 Task: In the Company wavehill.org, Add note: 'Review and update the company's email marketing automation workflows.'. Mark checkbox to create task to follow up ': In 1 month'. Create task, with  description: Conduct Product Demo, Add due date: In 2 Business Days; Add reminder: 1 hour before. Set Priority High and add note: Make sure to mention the limited-time discount offer during the sales call.. Logged in from softage.4@softage.net
Action: Mouse moved to (75, 54)
Screenshot: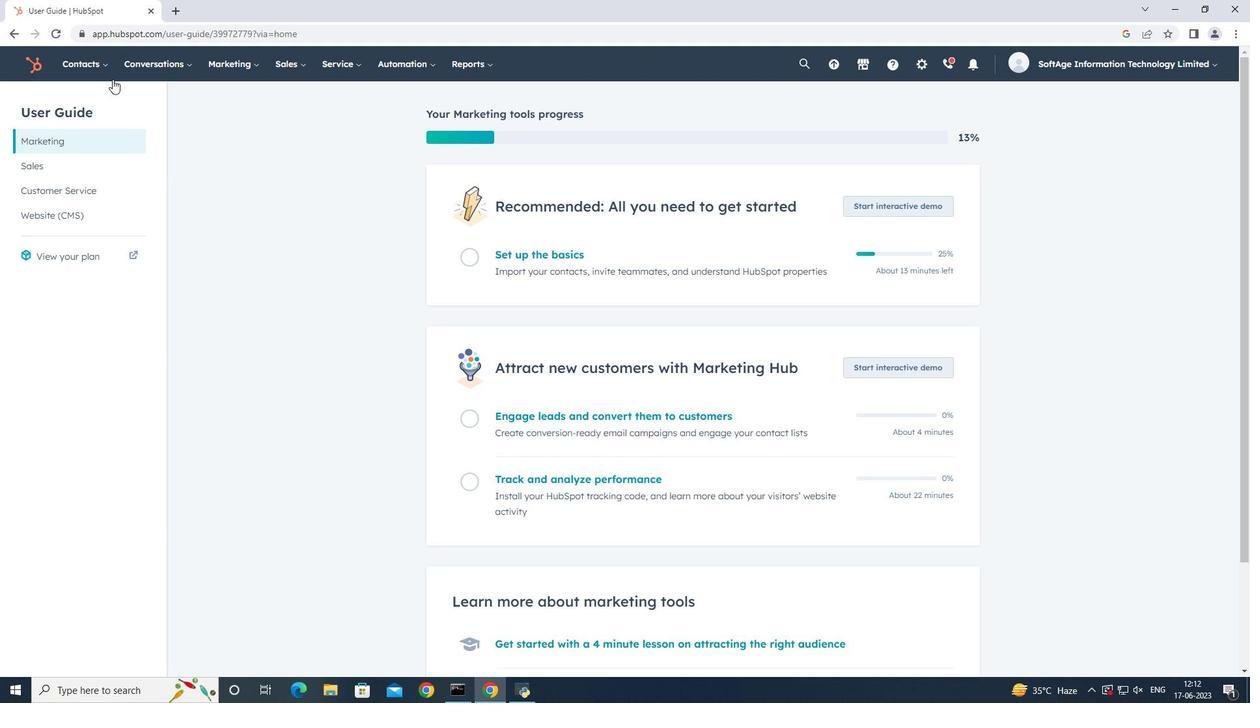 
Action: Mouse pressed left at (75, 54)
Screenshot: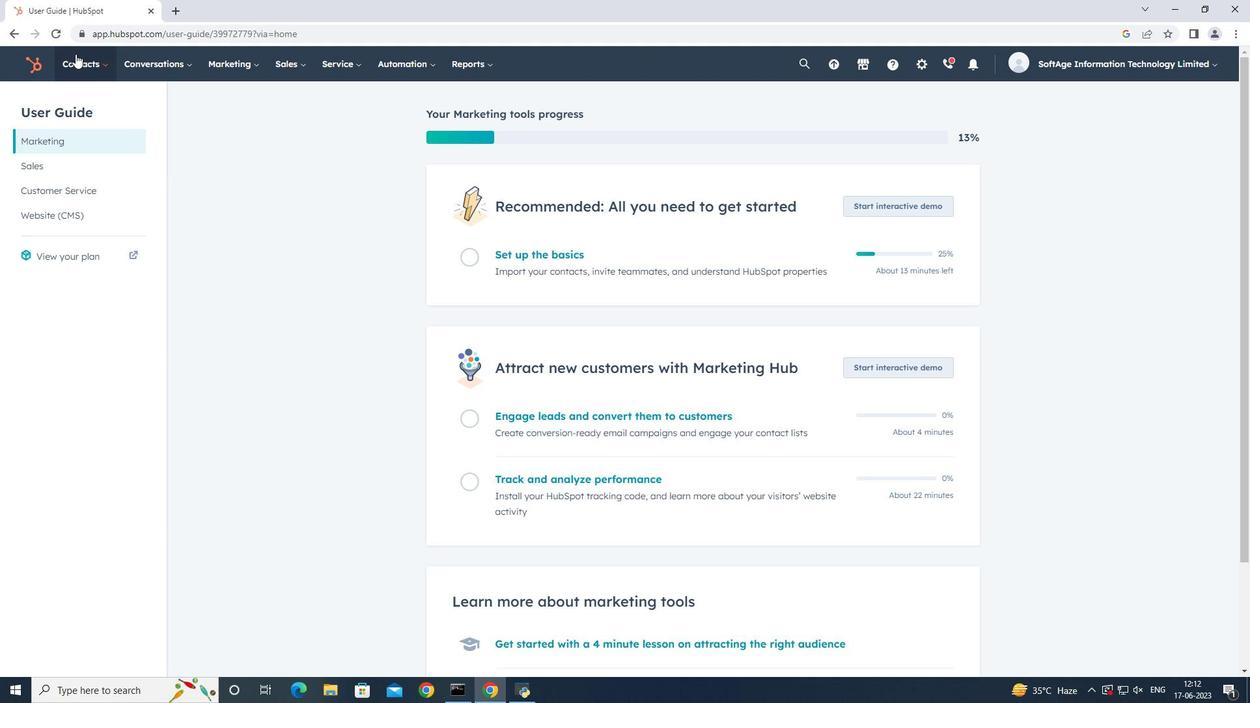 
Action: Mouse moved to (101, 132)
Screenshot: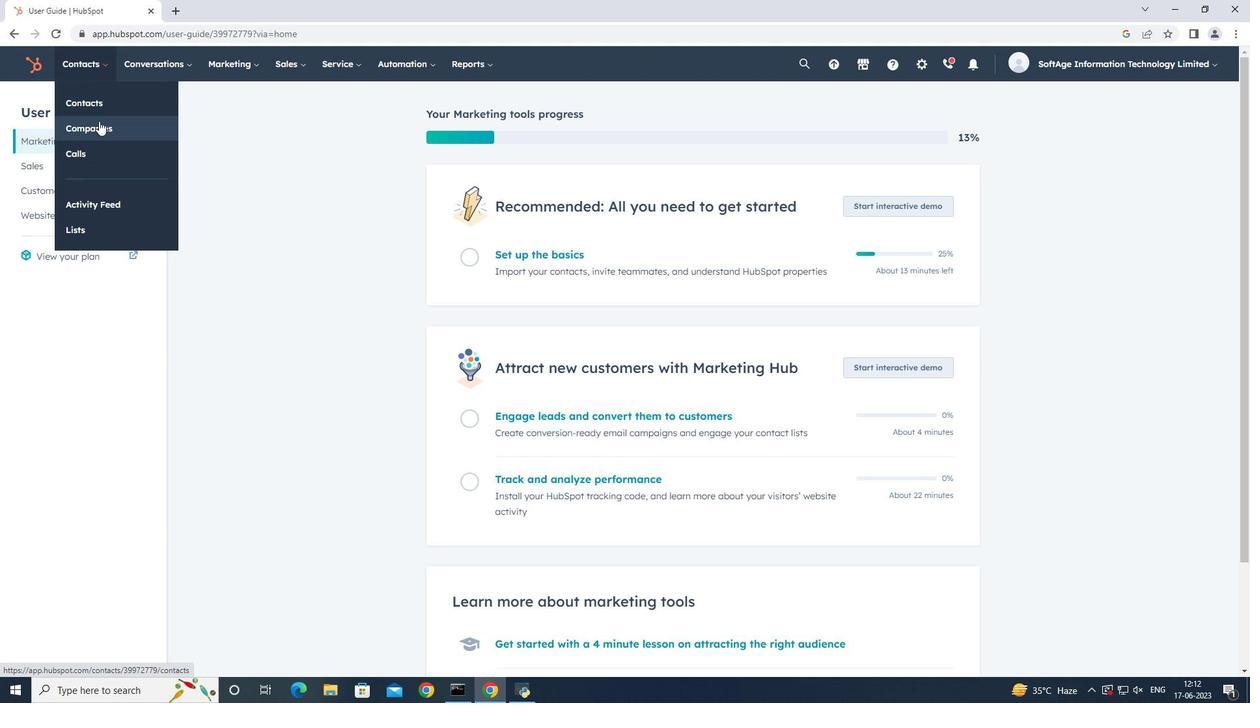 
Action: Mouse pressed left at (101, 132)
Screenshot: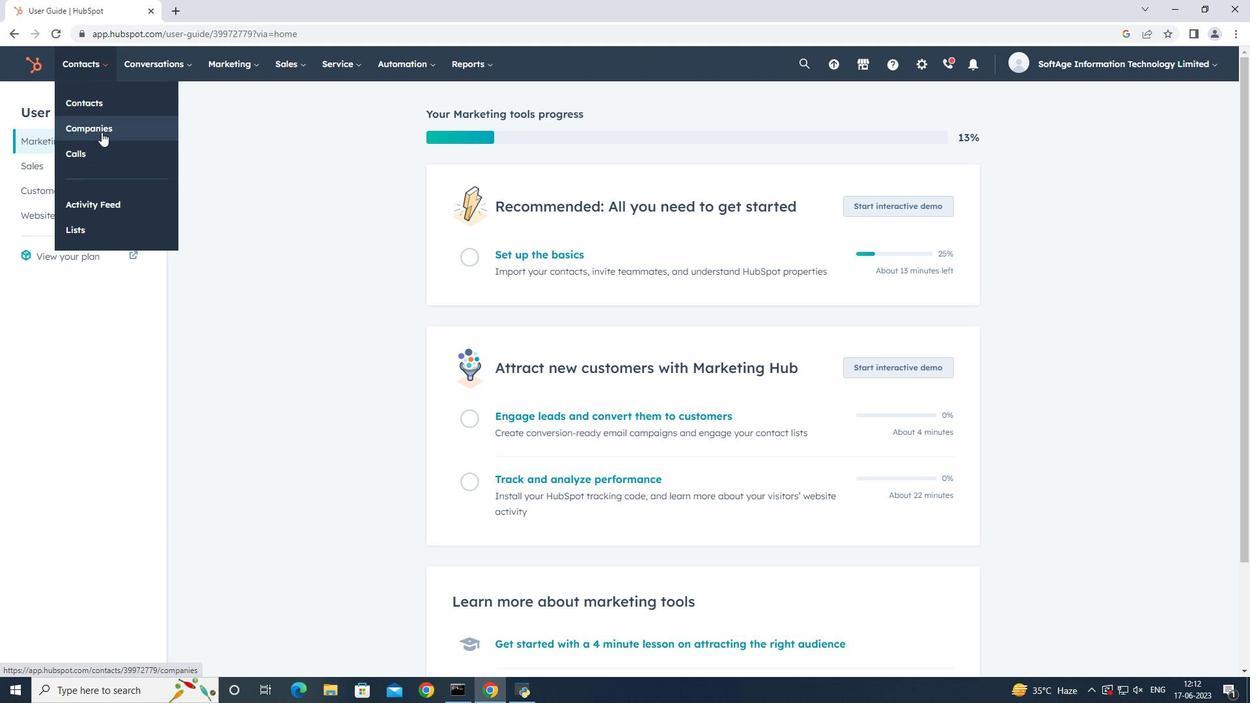 
Action: Mouse moved to (108, 210)
Screenshot: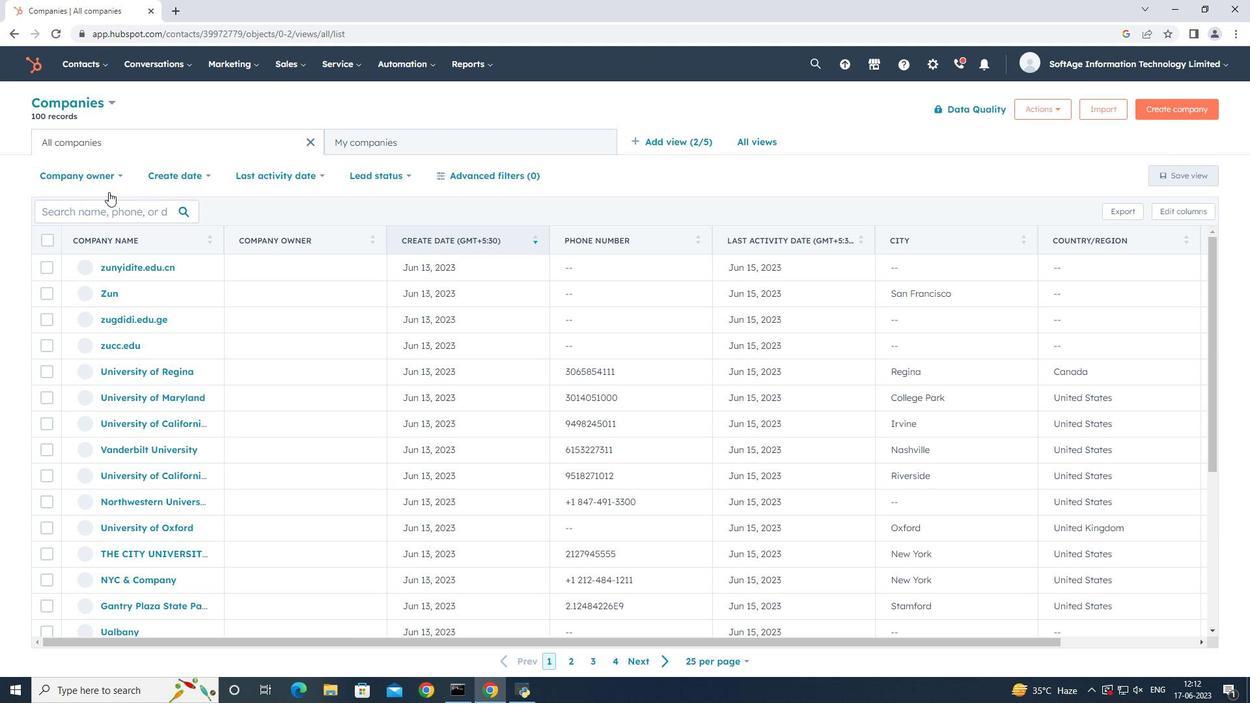 
Action: Mouse pressed left at (108, 210)
Screenshot: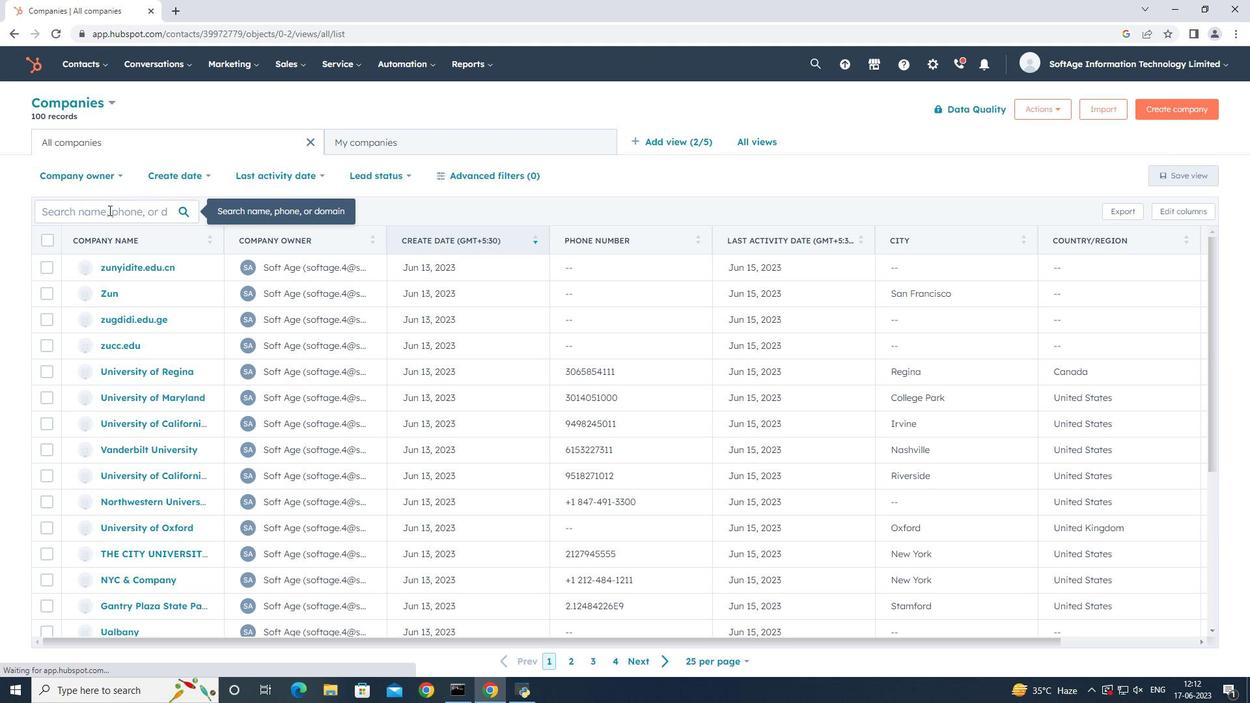 
Action: Key pressed wavehil
Screenshot: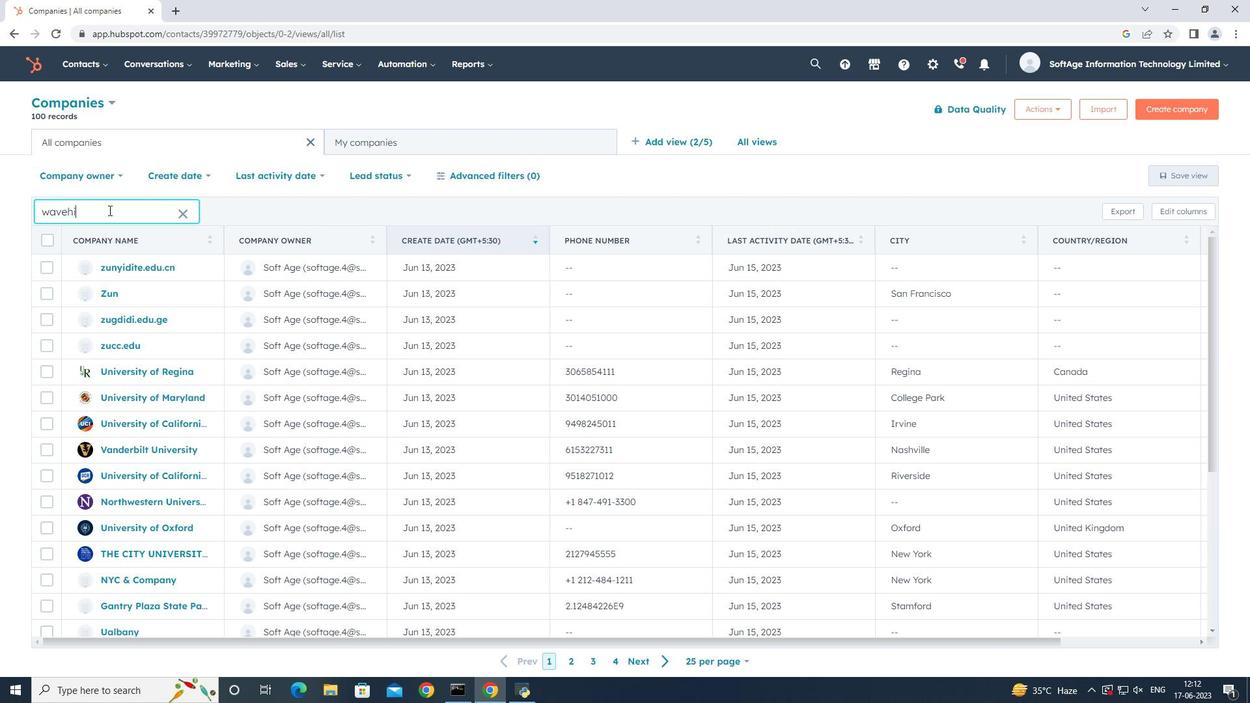 
Action: Mouse moved to (132, 266)
Screenshot: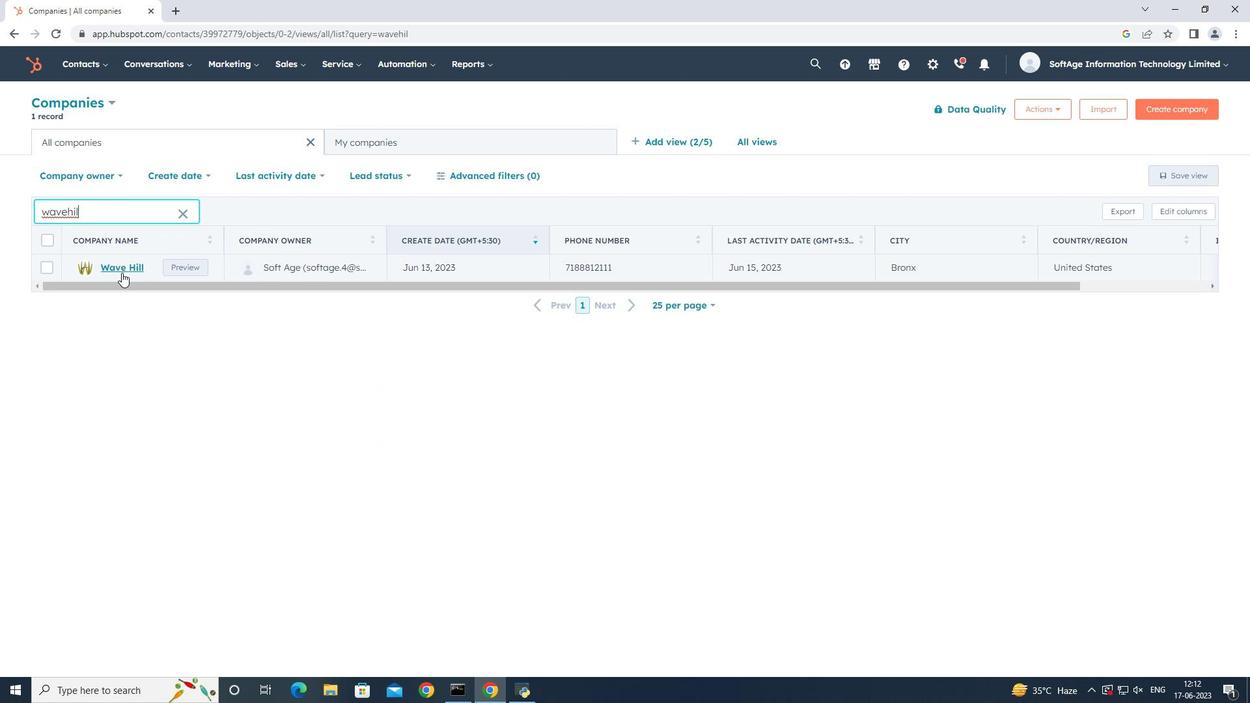
Action: Mouse pressed left at (132, 266)
Screenshot: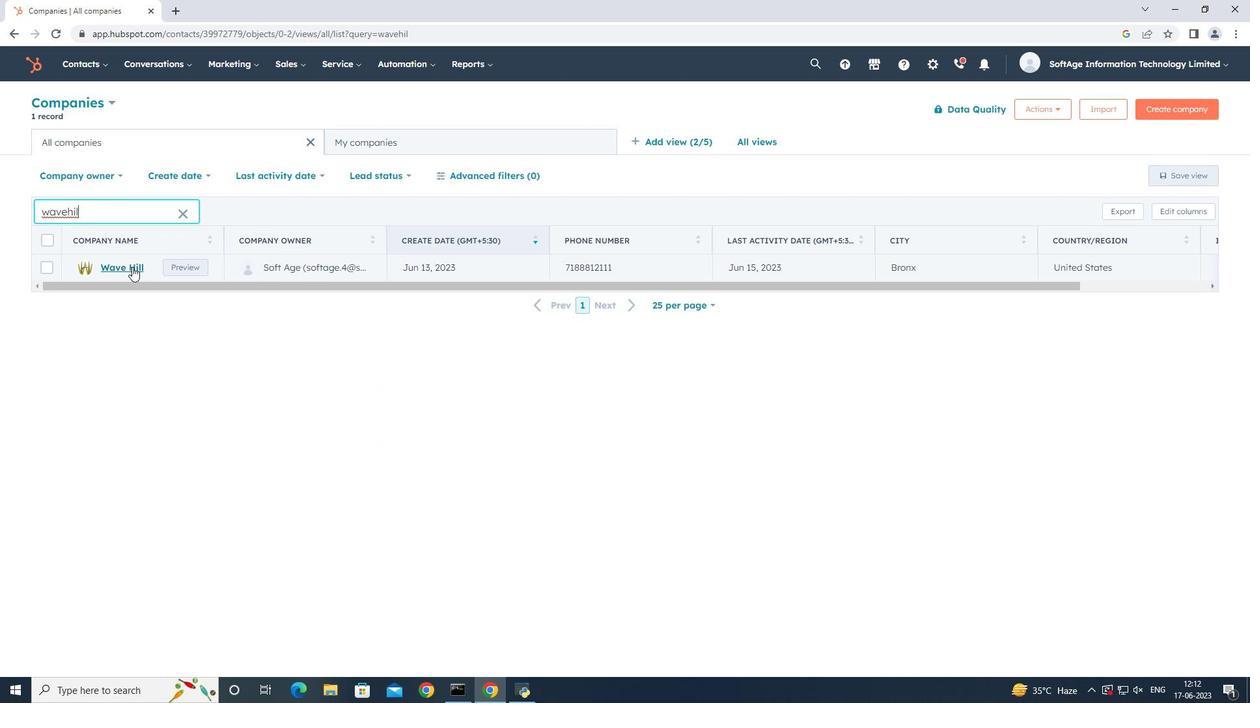 
Action: Mouse moved to (33, 224)
Screenshot: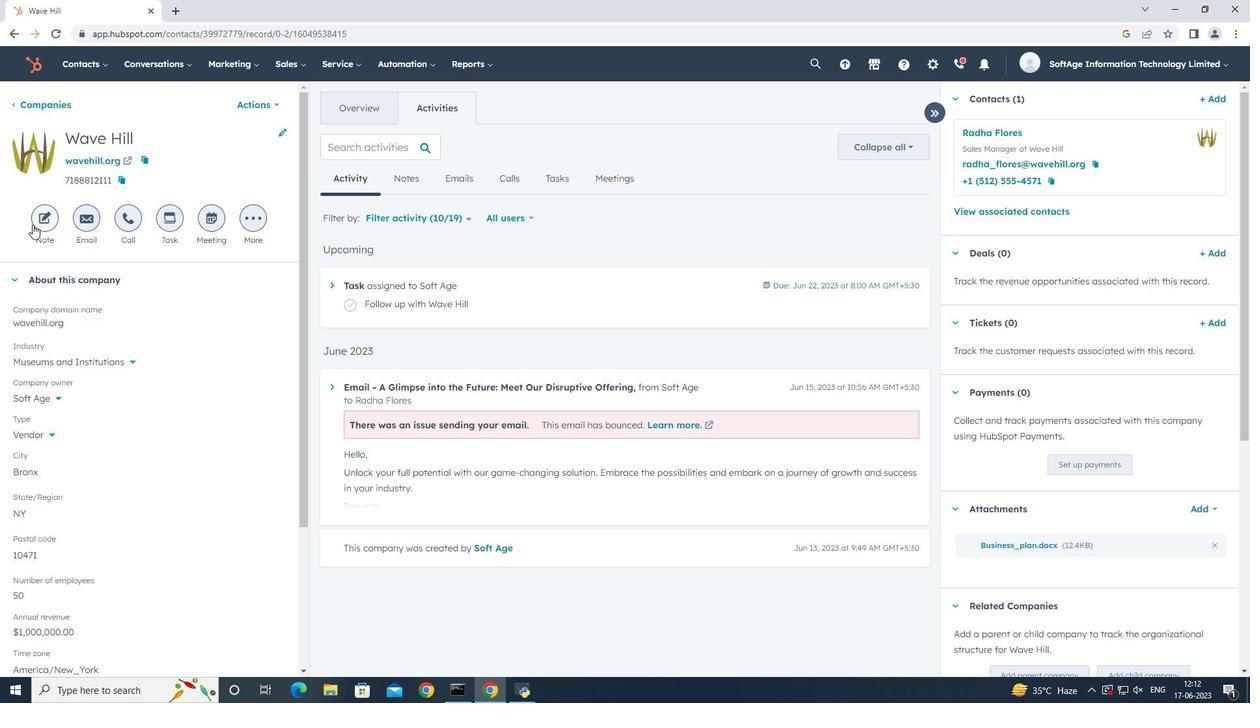 
Action: Mouse pressed left at (33, 224)
Screenshot: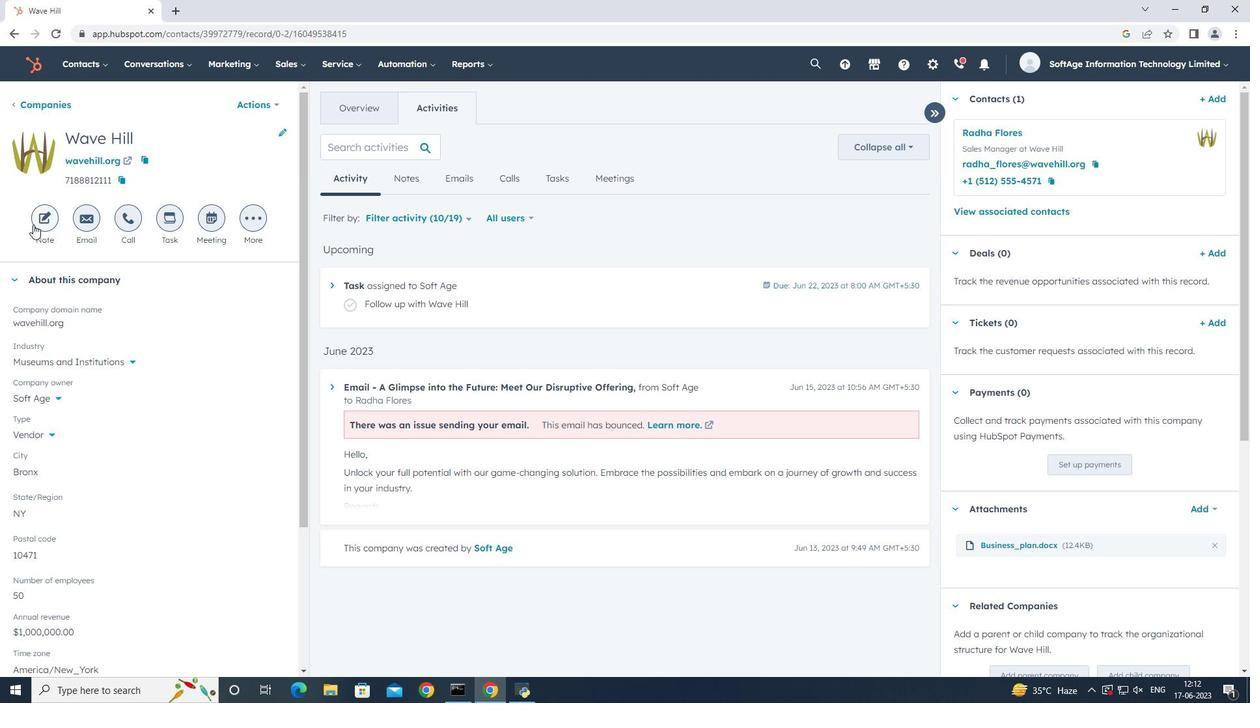 
Action: Mouse moved to (909, 572)
Screenshot: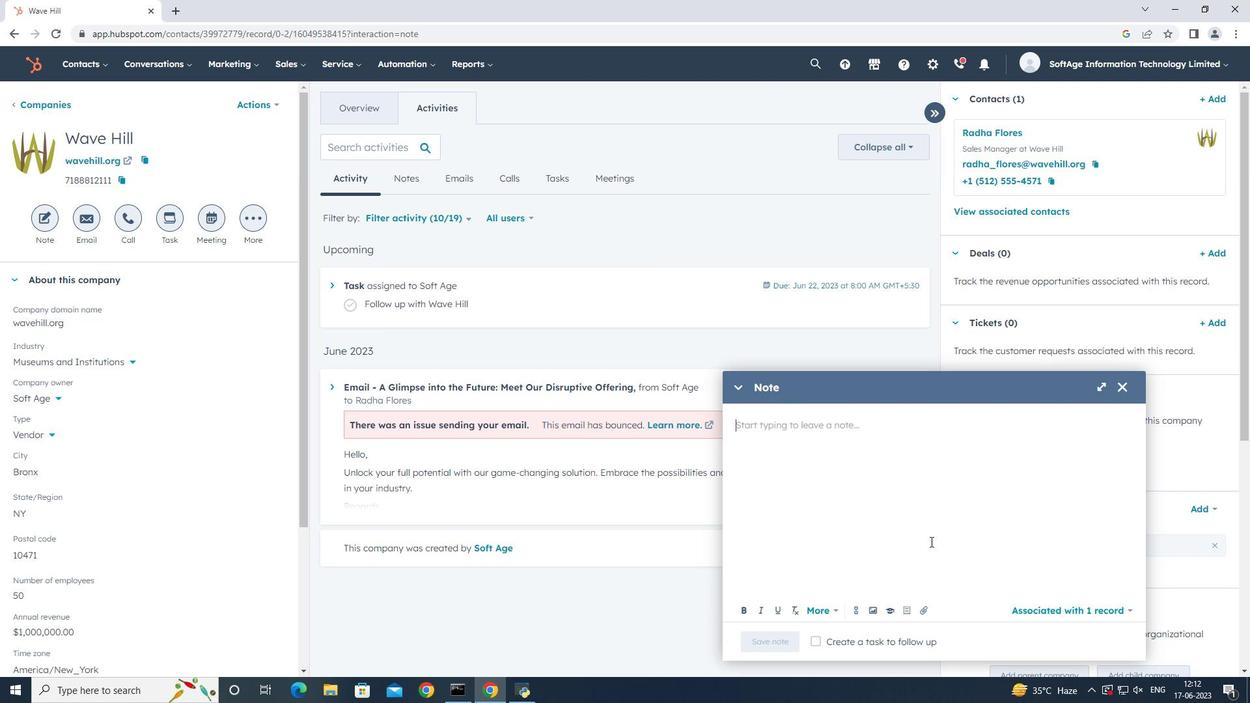 
Action: Key pressed <Key.shift>Review<Key.space>and<Key.space>update<Key.space>the<Key.space>company's<Key.space>email<Key.space>marketing<Key.space>automation<Key.space>workflows.
Screenshot: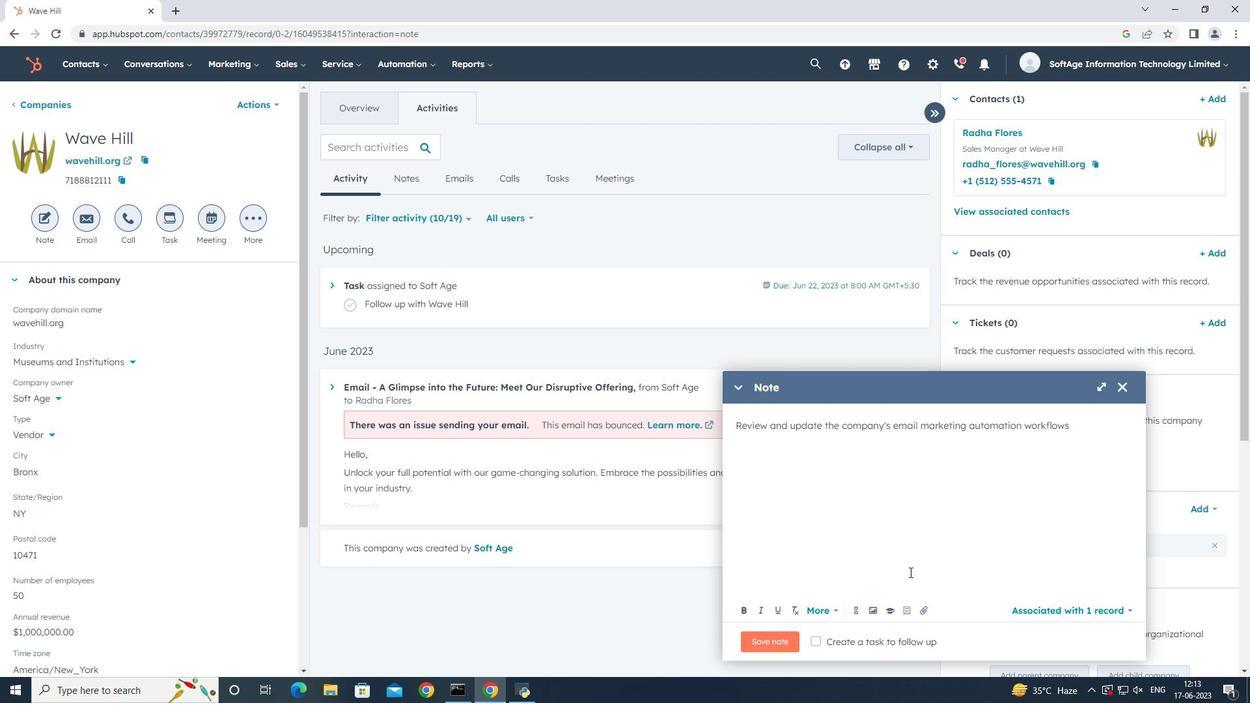 
Action: Mouse moved to (875, 641)
Screenshot: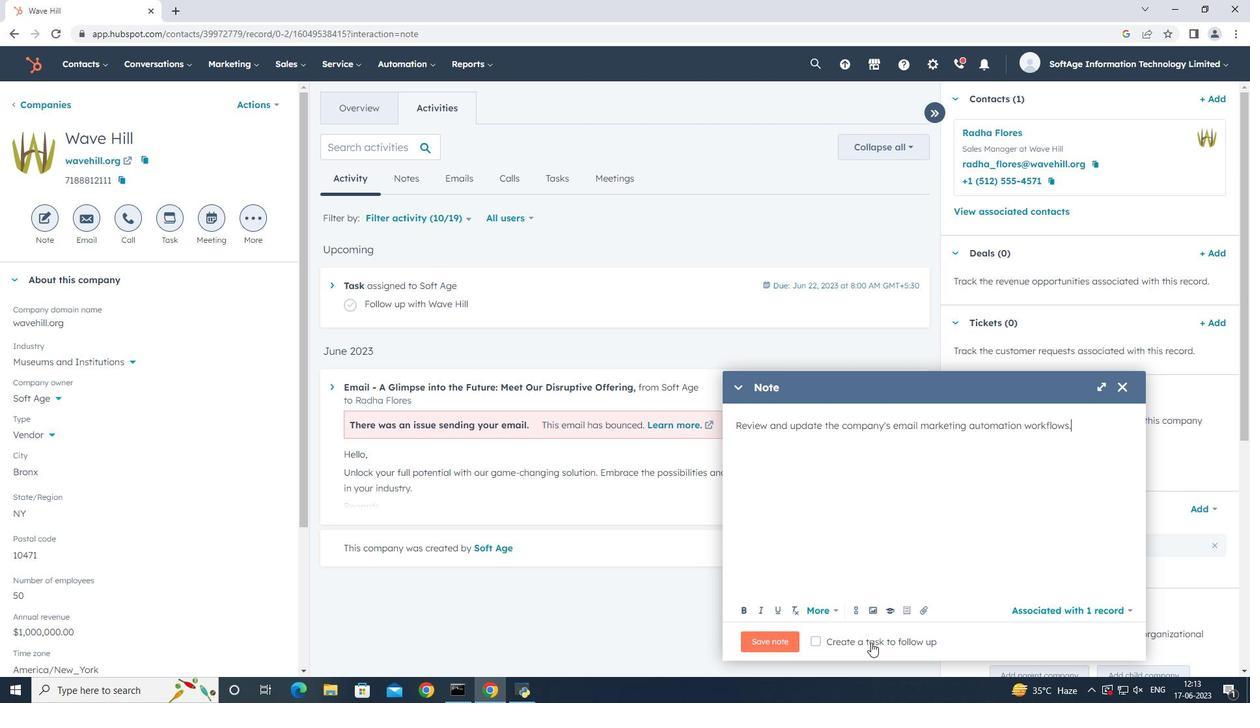 
Action: Mouse pressed left at (875, 641)
Screenshot: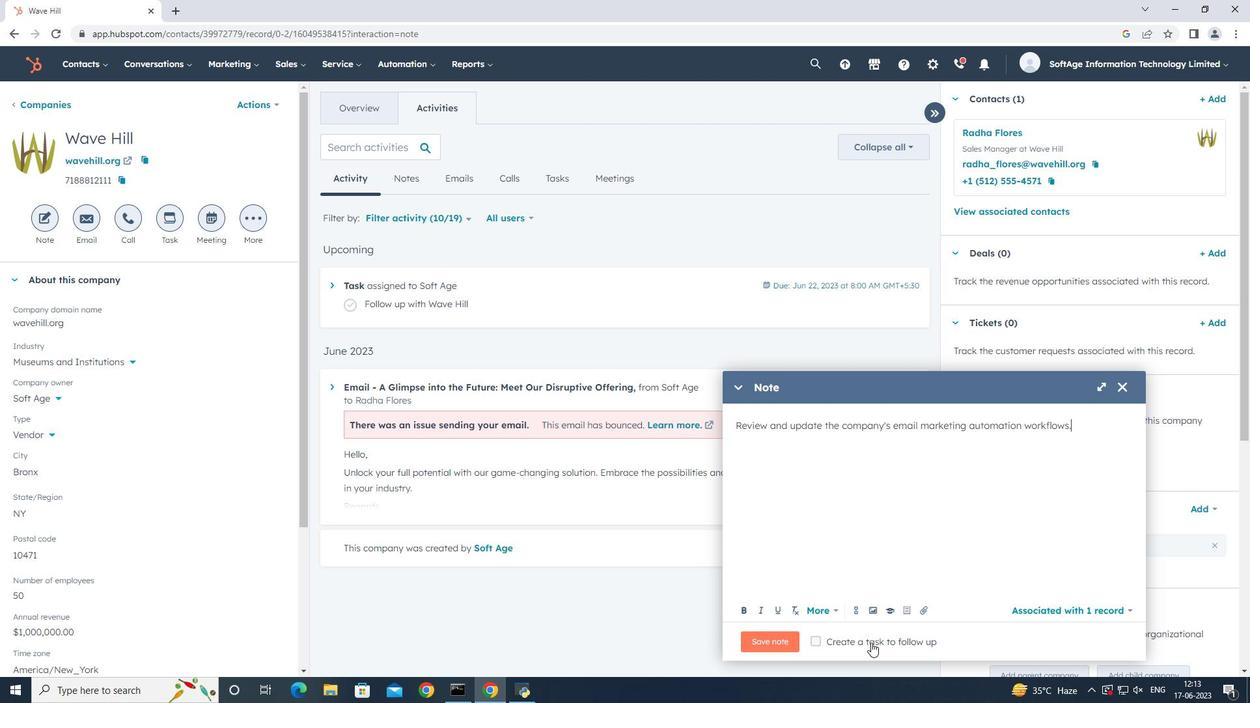 
Action: Mouse moved to (987, 649)
Screenshot: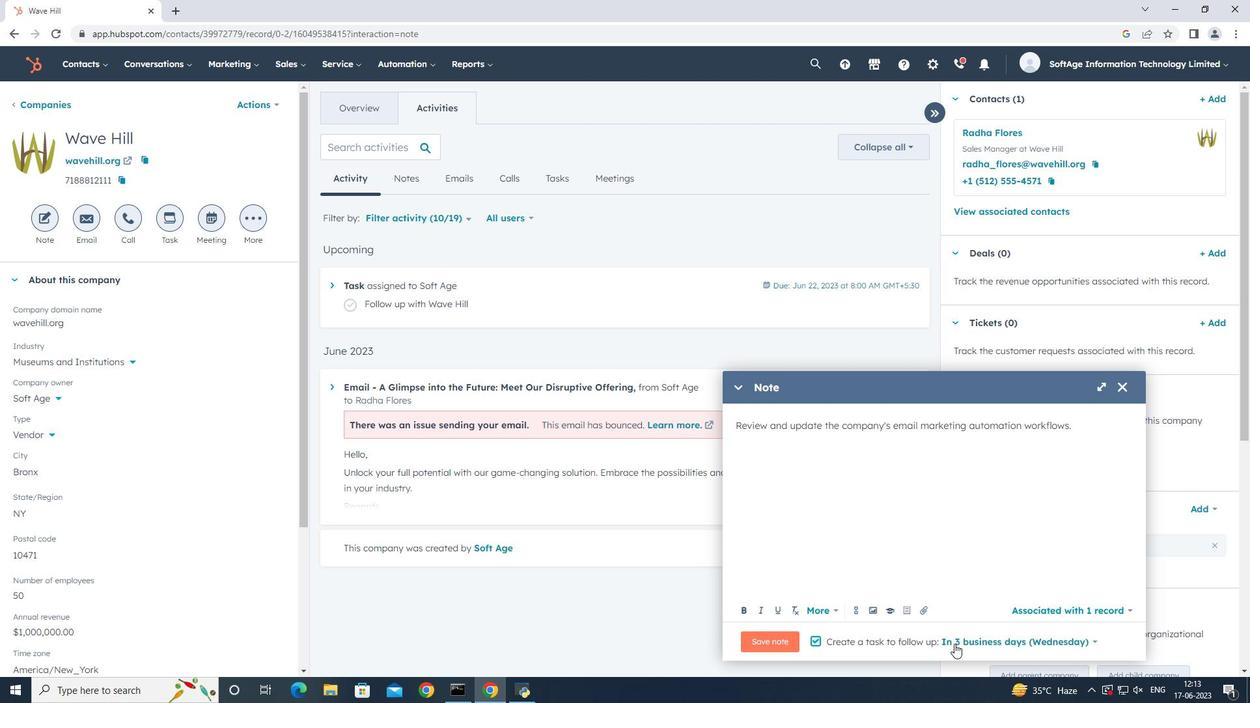 
Action: Mouse pressed left at (987, 649)
Screenshot: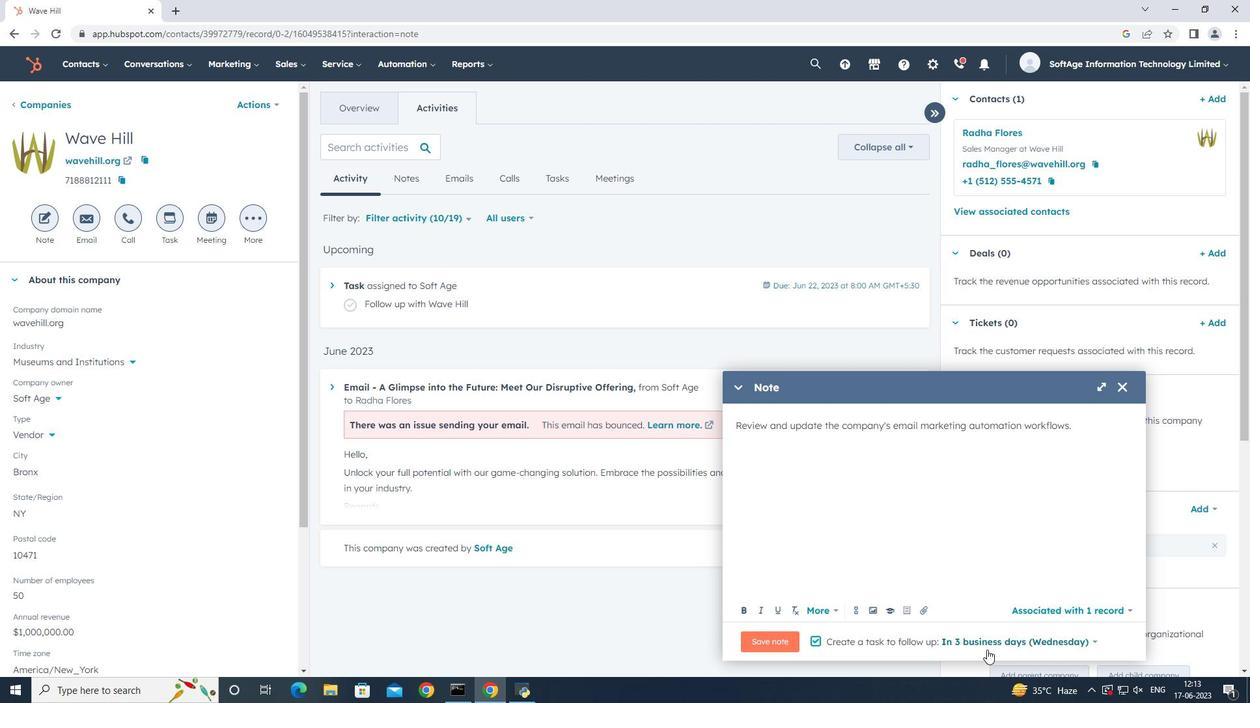 
Action: Mouse moved to (968, 589)
Screenshot: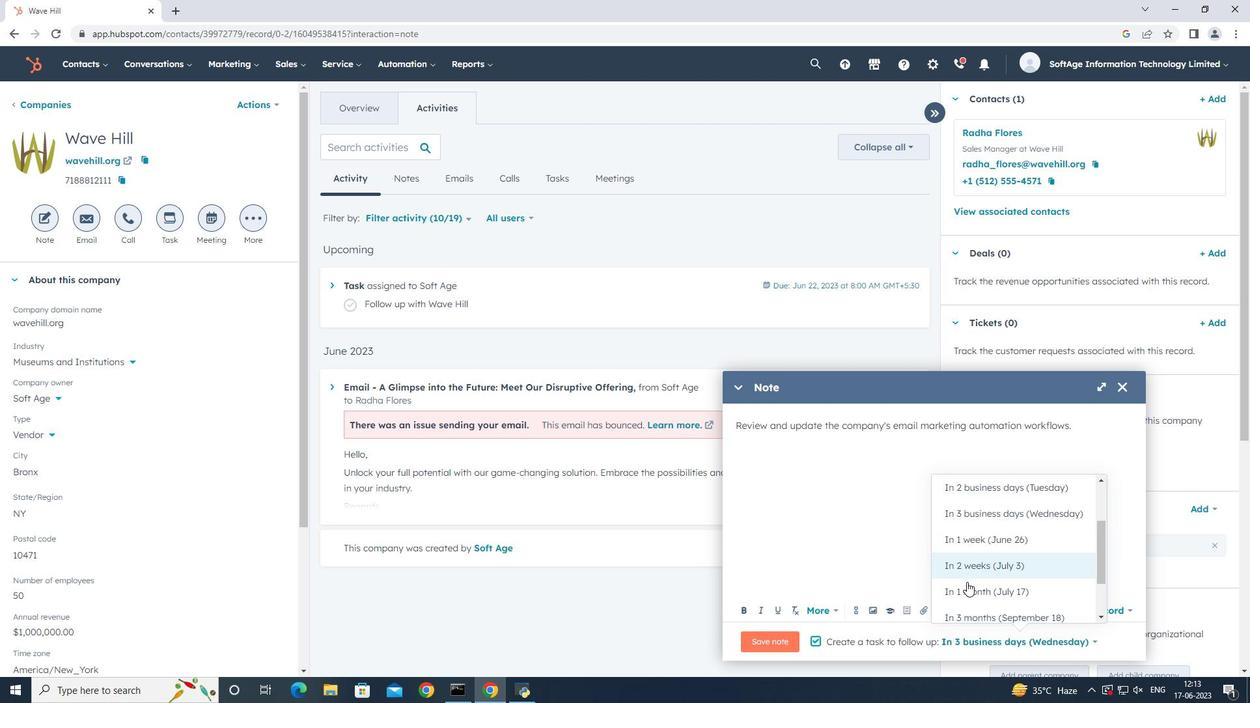 
Action: Mouse pressed left at (968, 589)
Screenshot: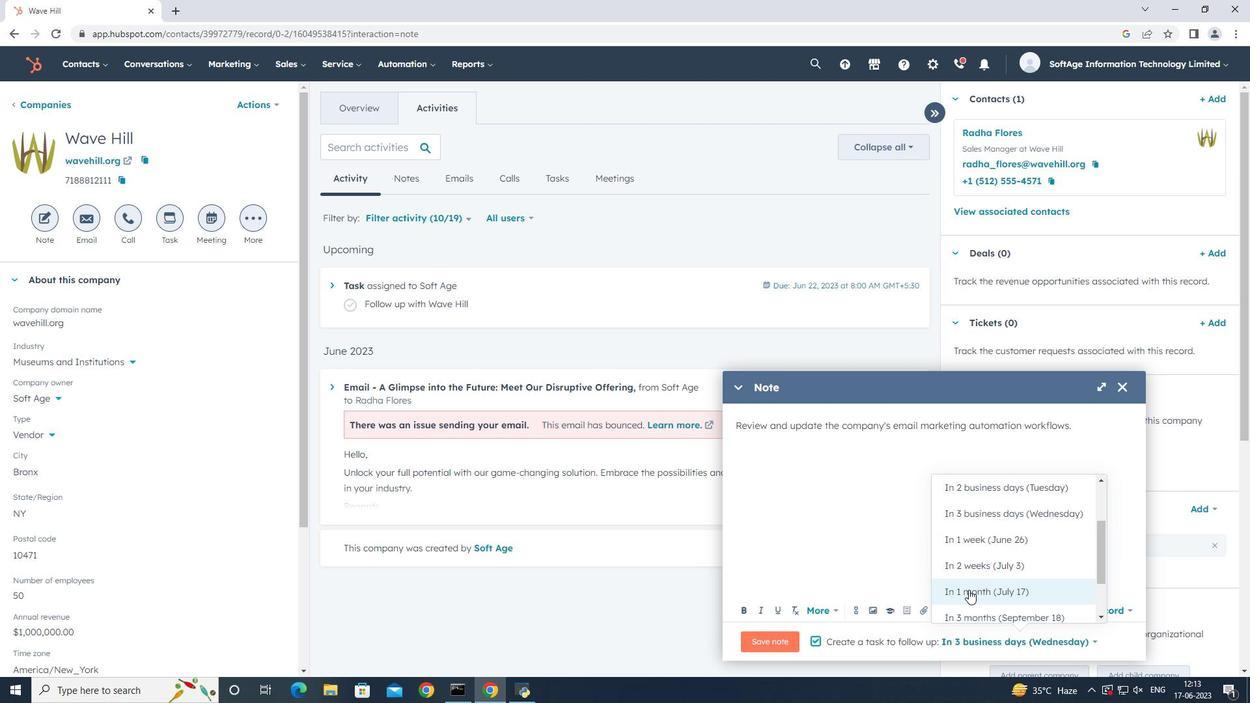 
Action: Mouse moved to (776, 634)
Screenshot: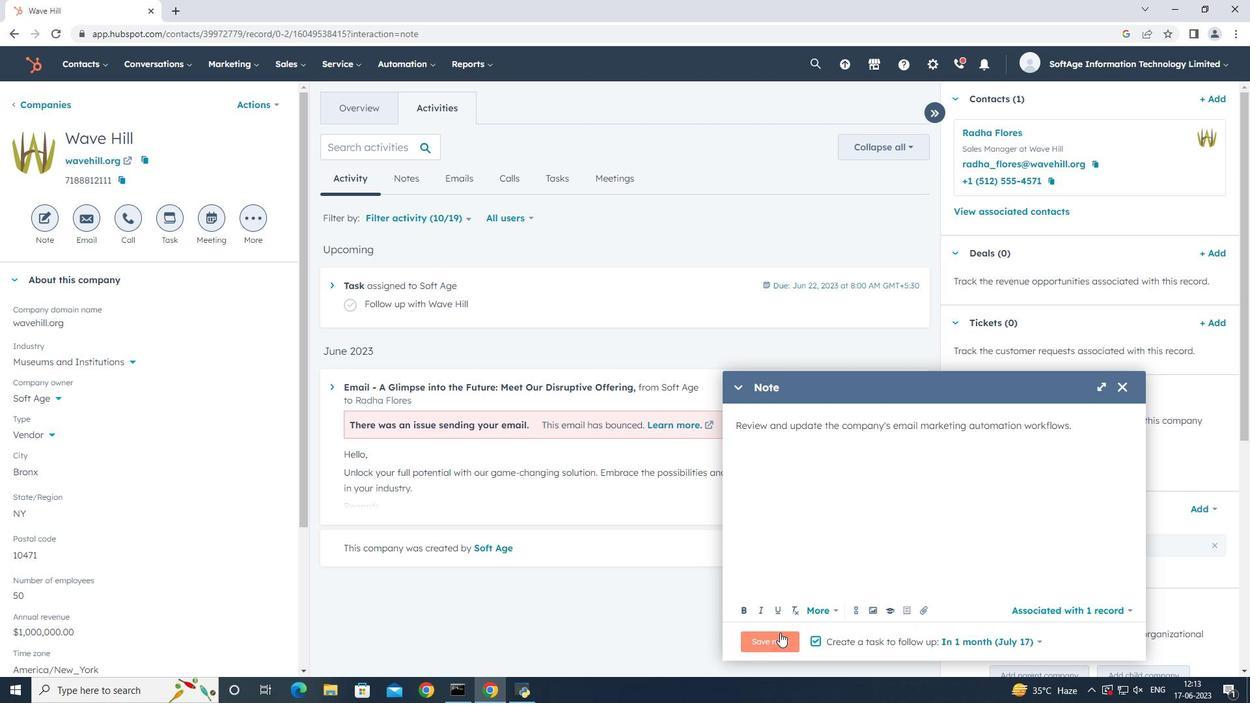 
Action: Mouse pressed left at (776, 634)
Screenshot: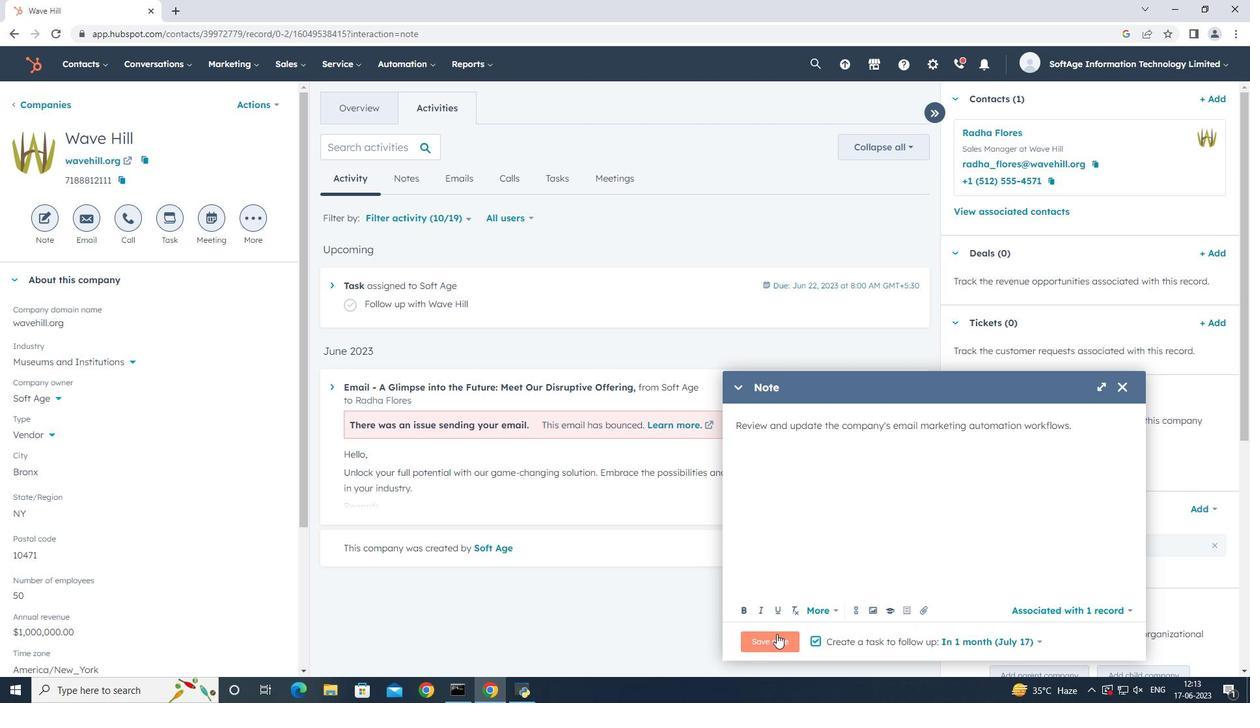 
Action: Mouse moved to (174, 221)
Screenshot: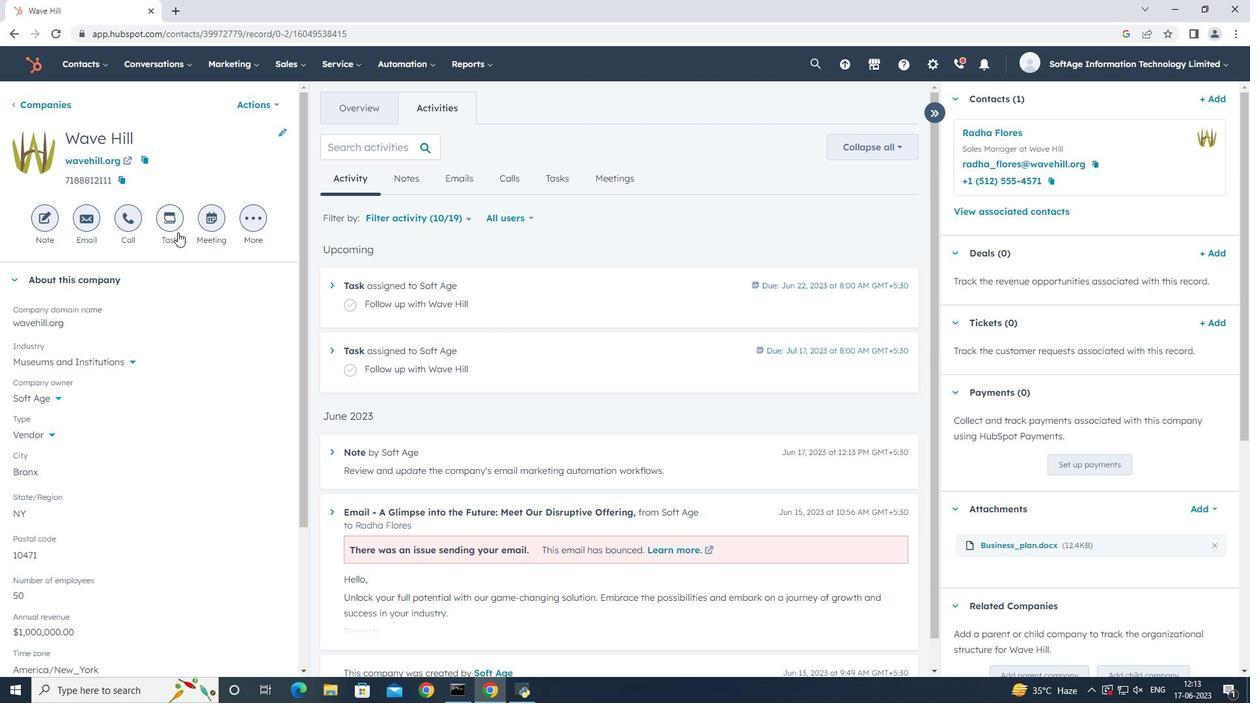 
Action: Mouse pressed left at (174, 221)
Screenshot: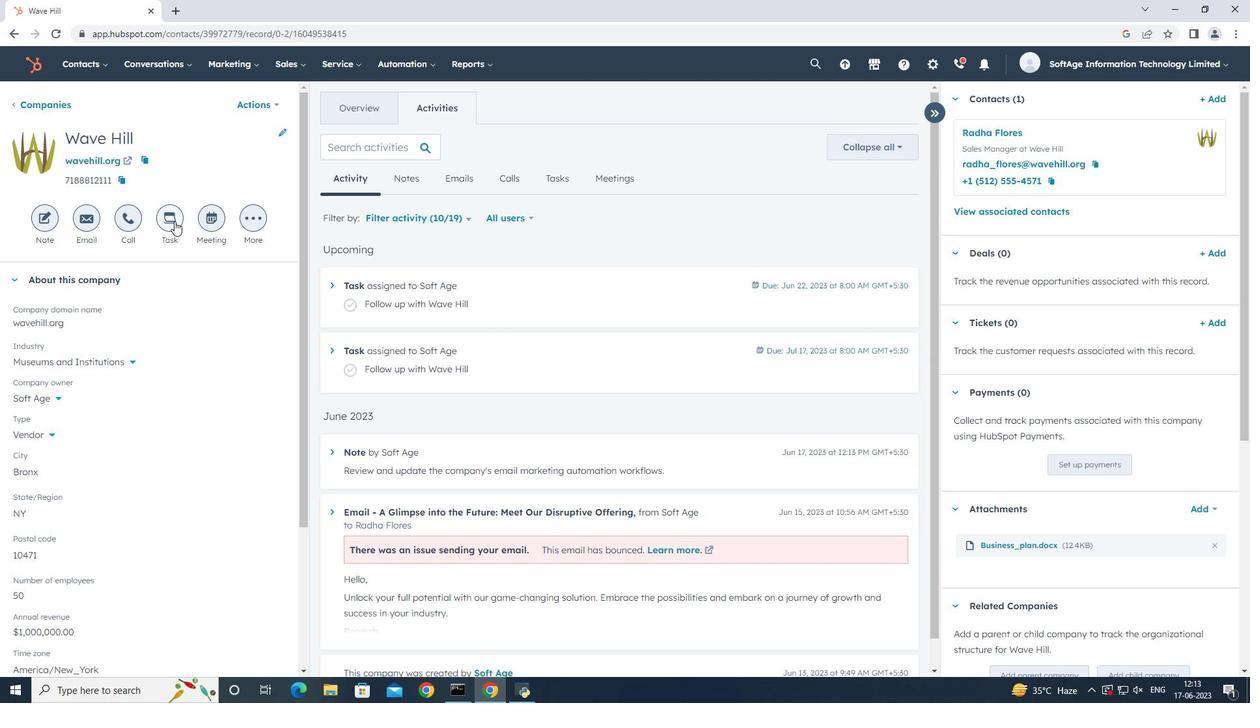 
Action: Mouse moved to (577, 401)
Screenshot: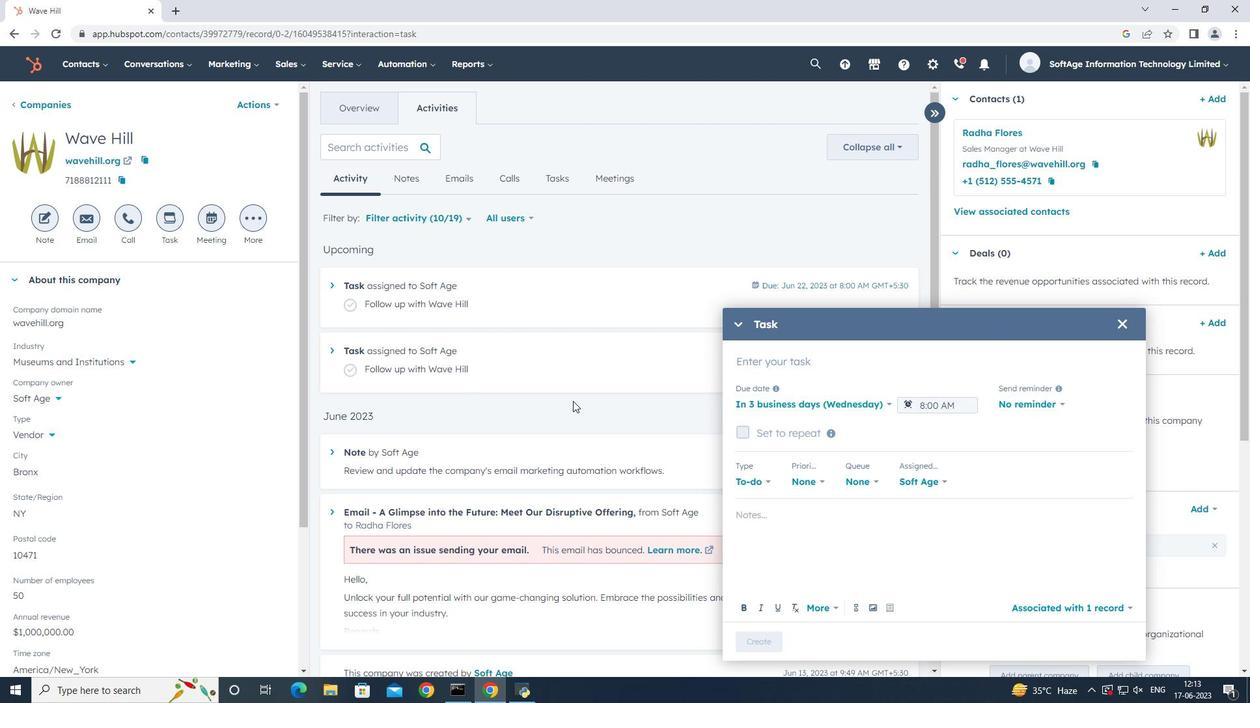 
Action: Key pressed <Key.shift>Conduct<Key.space><Key.shift_r>Product<Key.space><Key.shift>Demo,
Screenshot: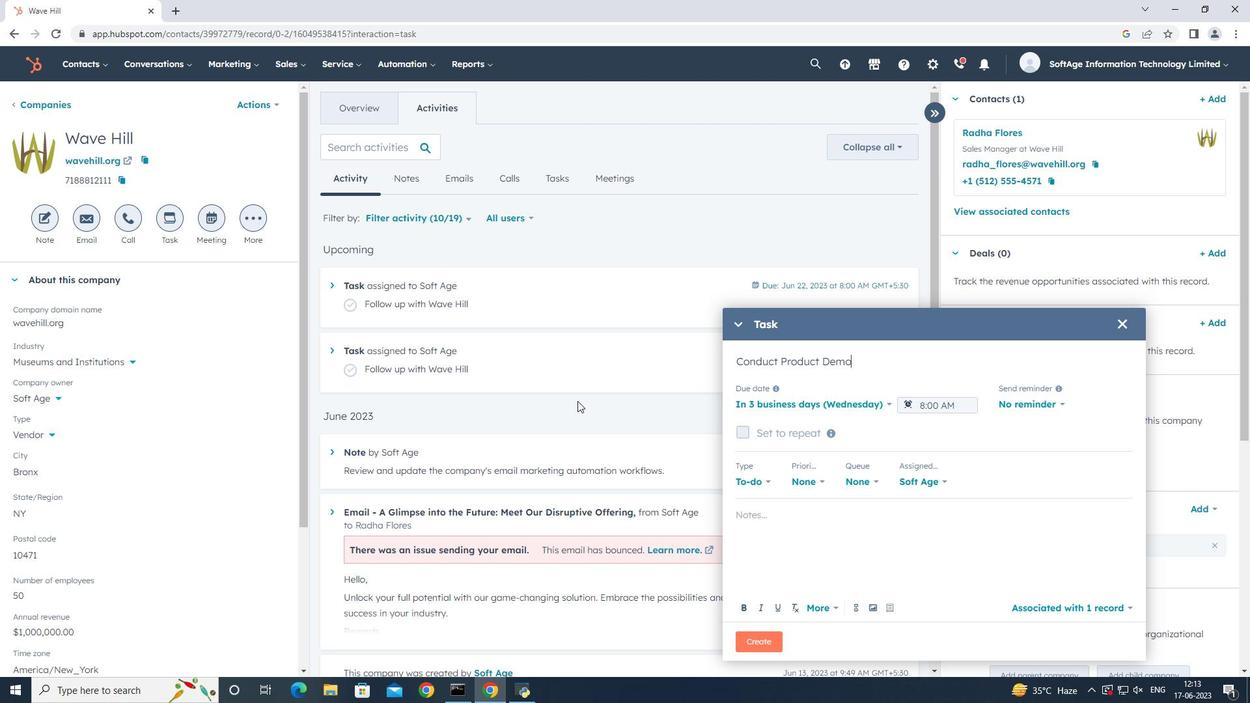 
Action: Mouse moved to (860, 397)
Screenshot: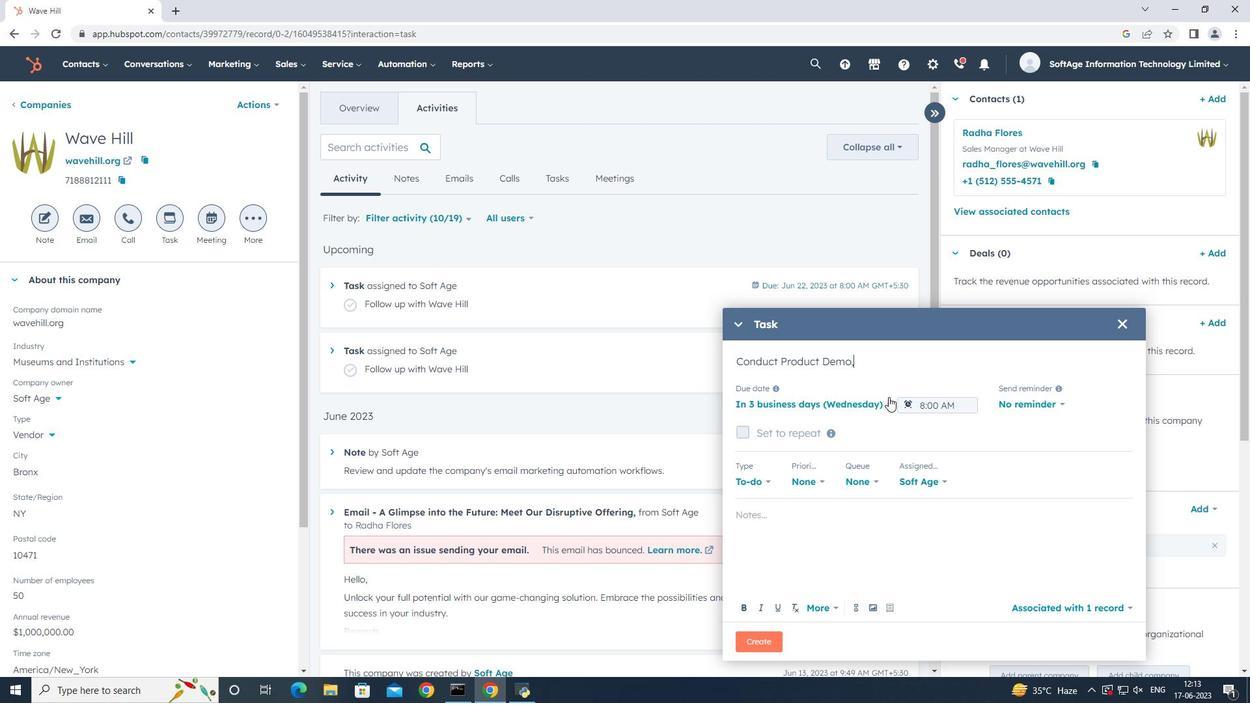 
Action: Mouse pressed left at (860, 397)
Screenshot: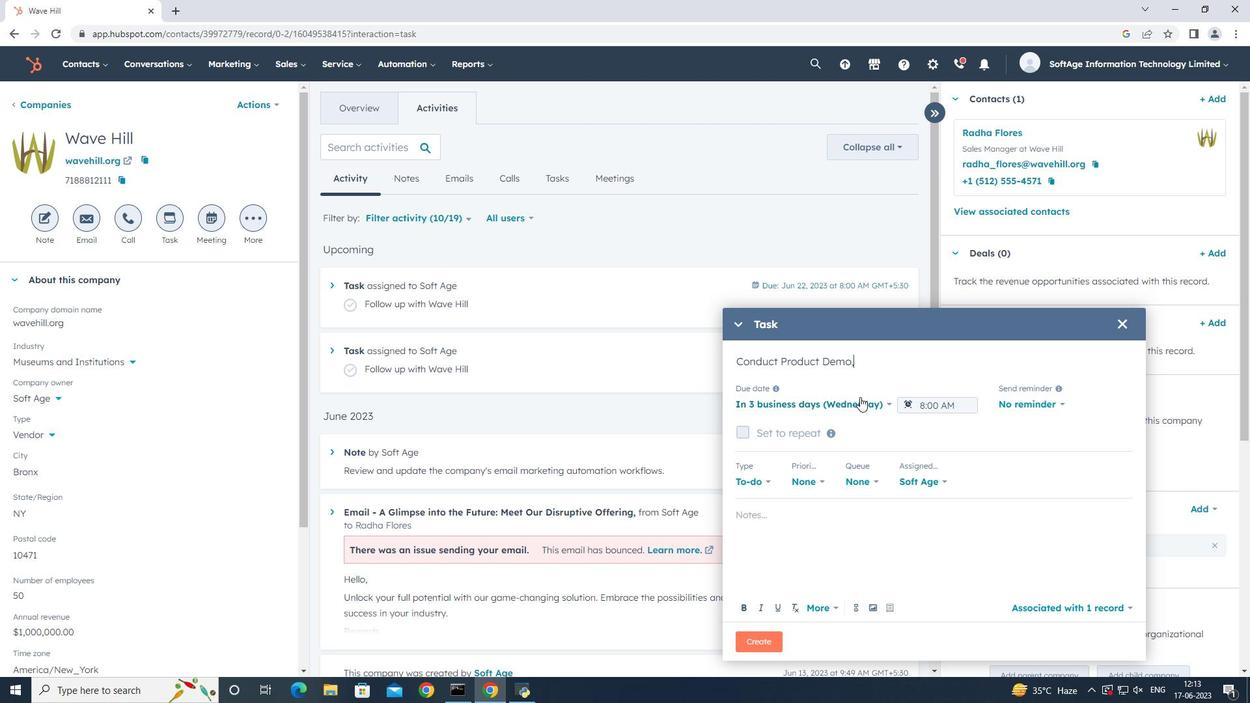 
Action: Mouse moved to (852, 436)
Screenshot: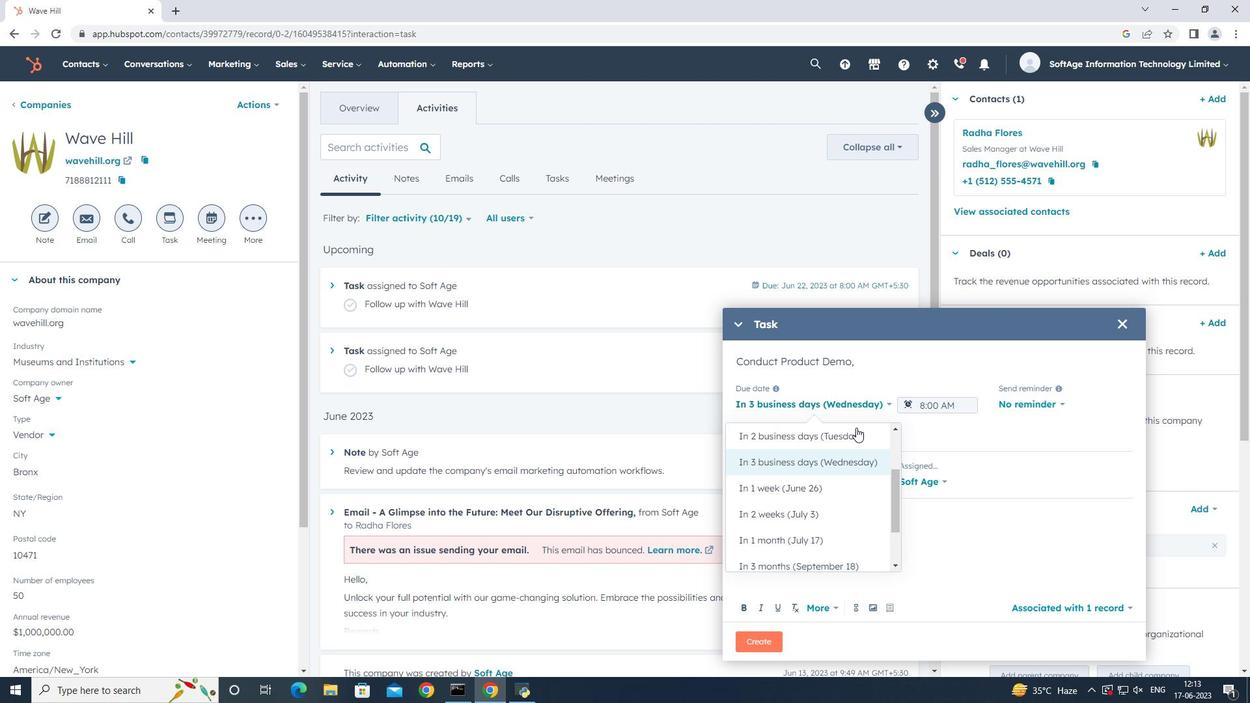 
Action: Mouse pressed left at (852, 436)
Screenshot: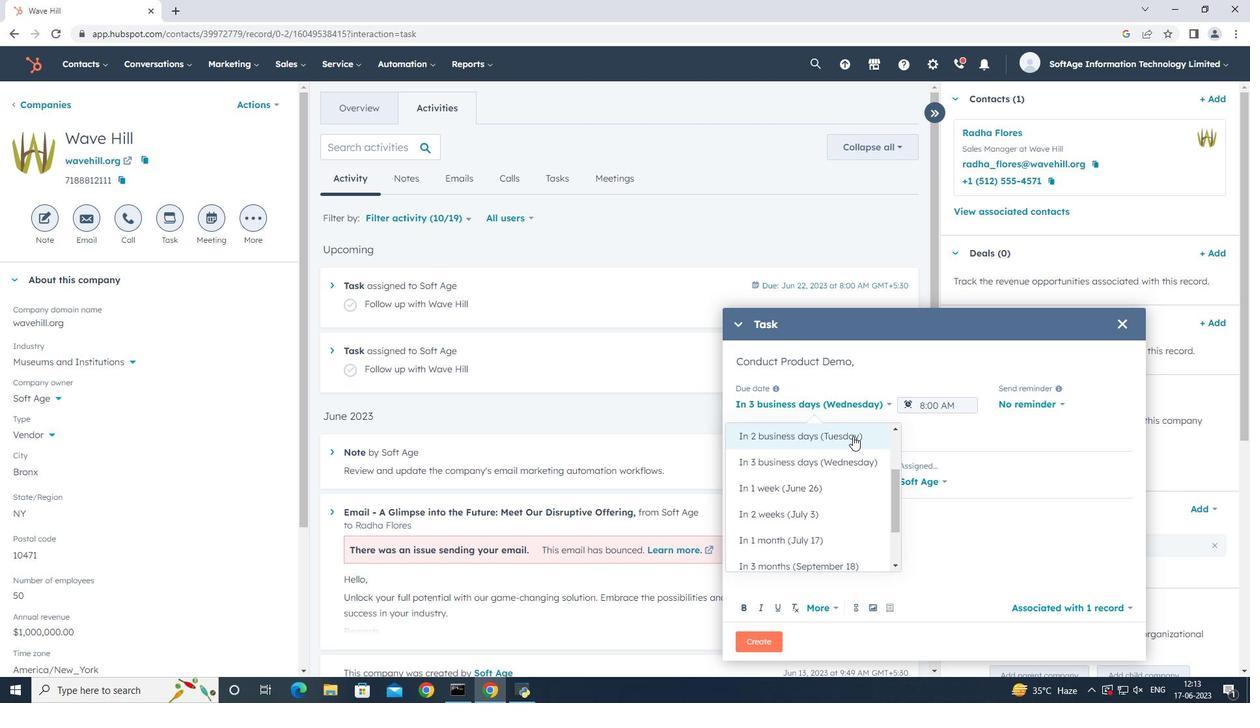 
Action: Mouse moved to (1003, 406)
Screenshot: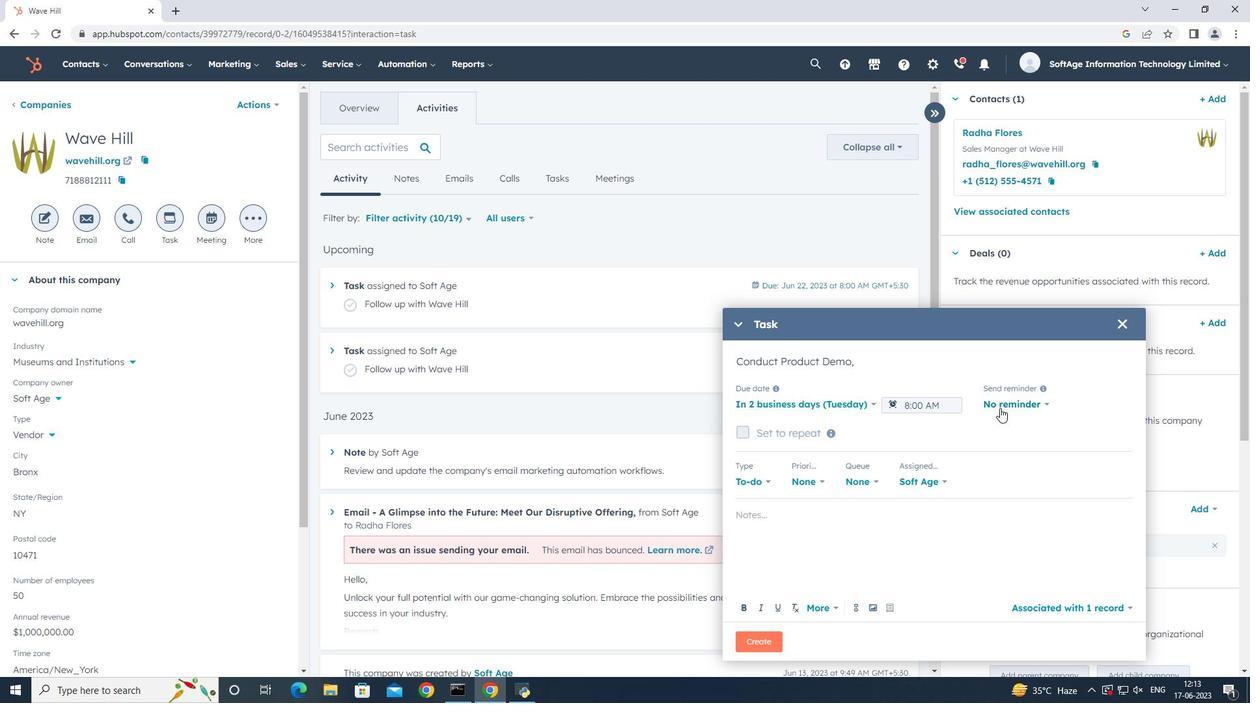 
Action: Mouse pressed left at (1003, 406)
Screenshot: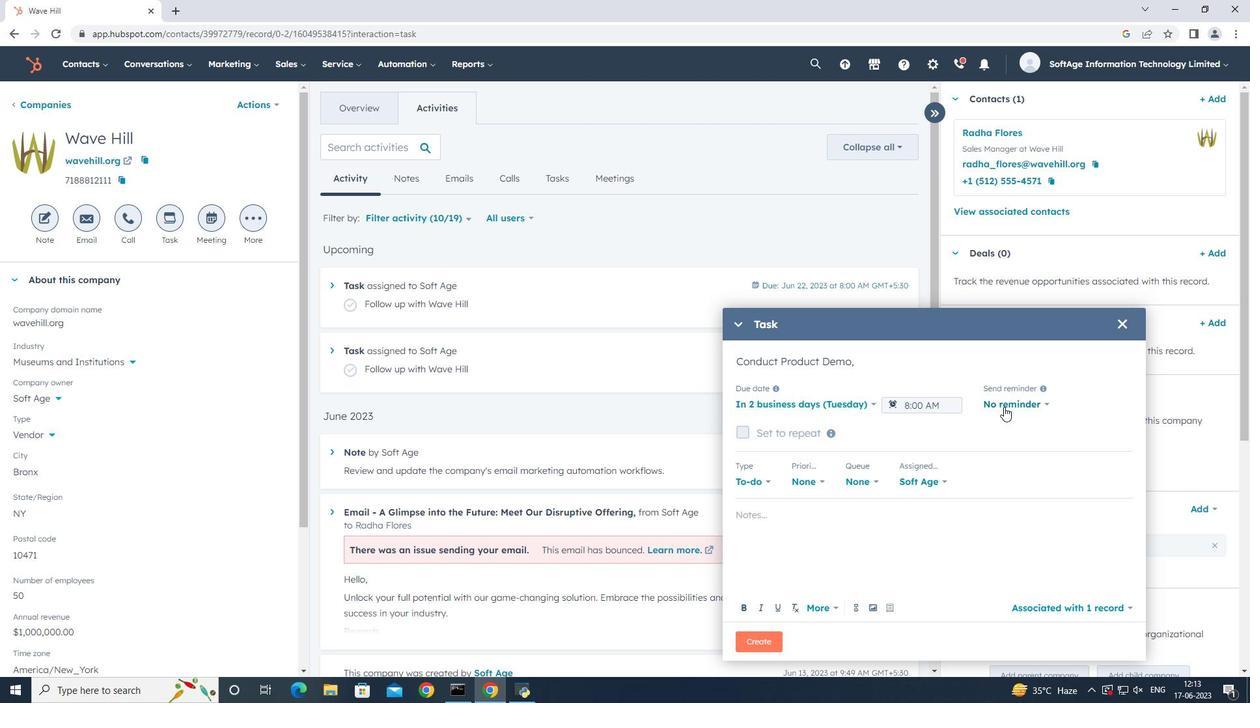 
Action: Mouse moved to (1024, 515)
Screenshot: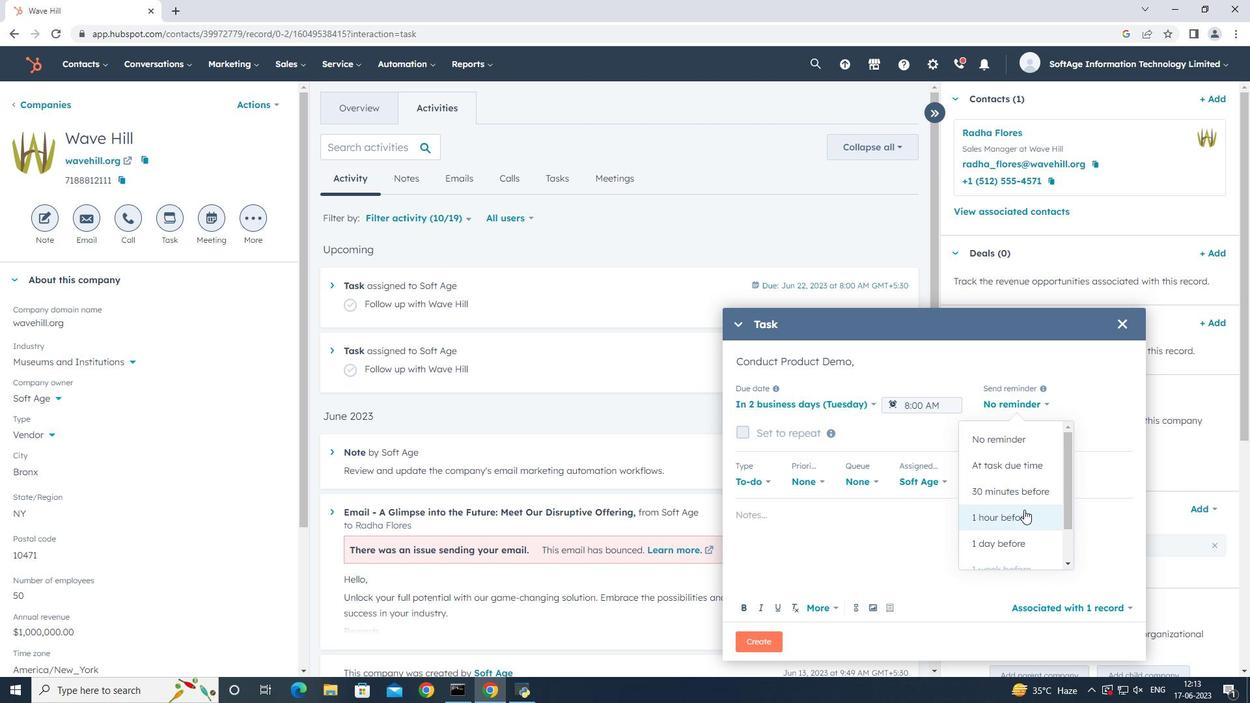 
Action: Mouse pressed left at (1024, 515)
Screenshot: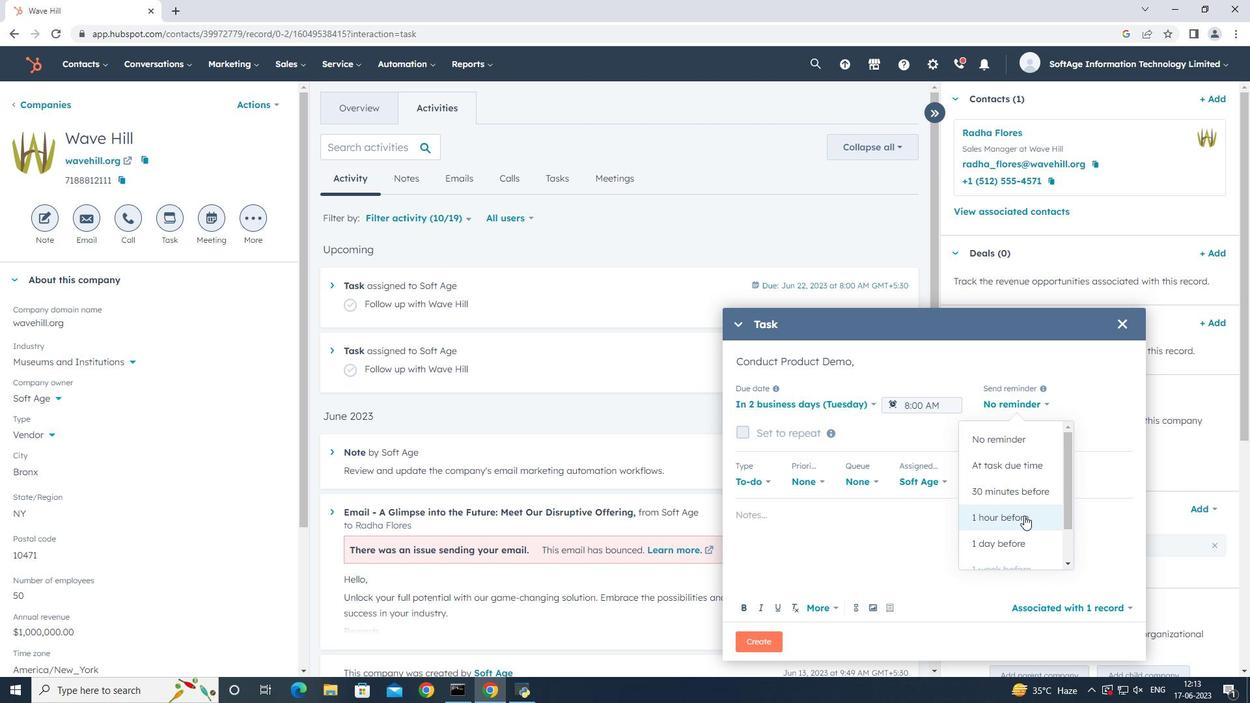 
Action: Mouse moved to (800, 484)
Screenshot: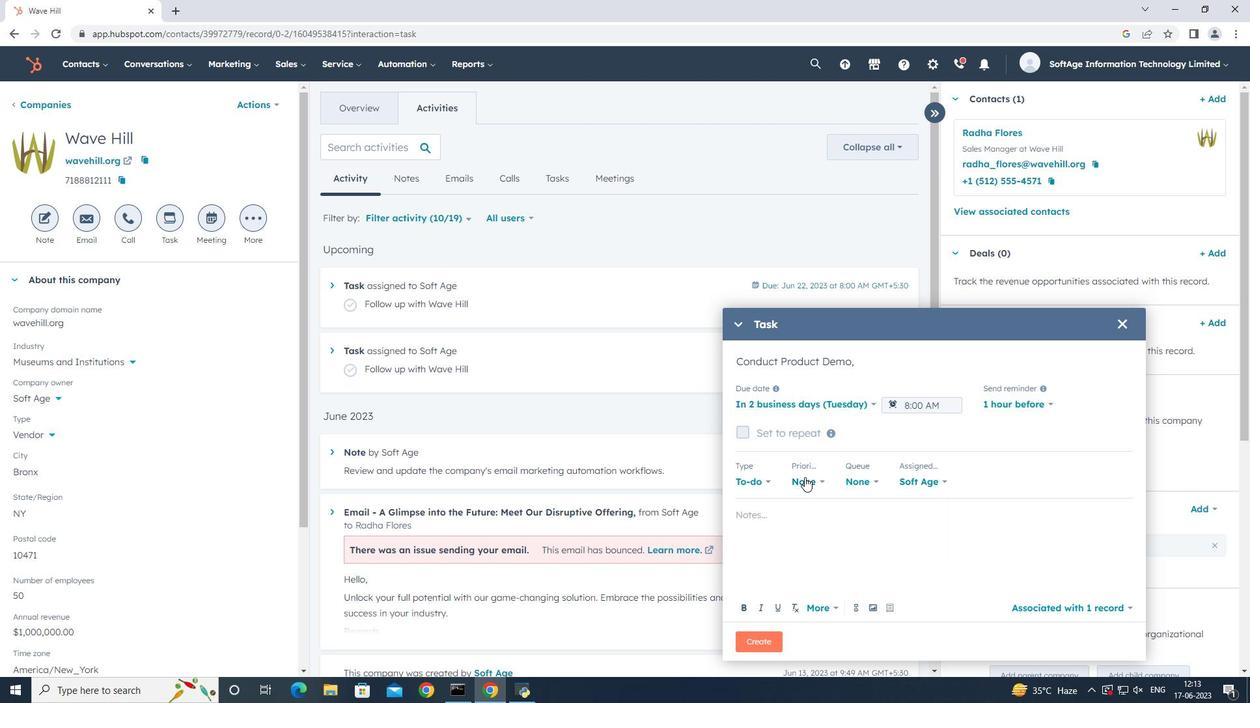 
Action: Mouse pressed left at (800, 484)
Screenshot: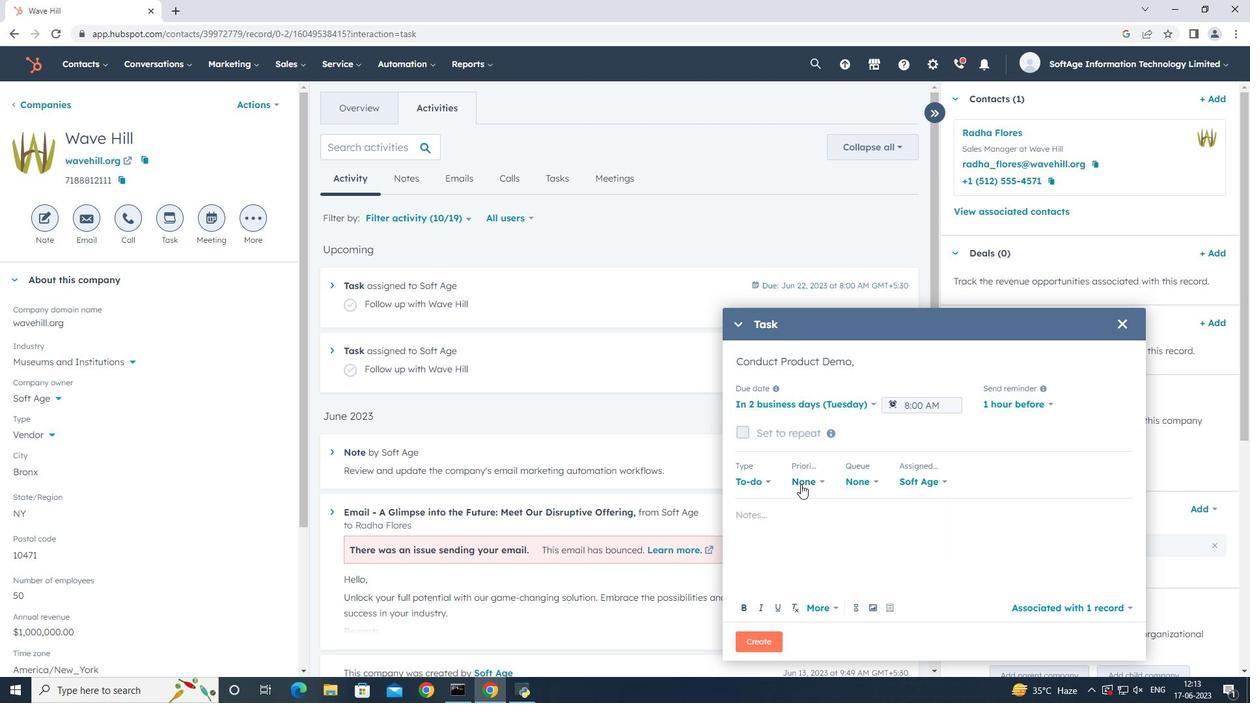 
Action: Mouse moved to (837, 590)
Screenshot: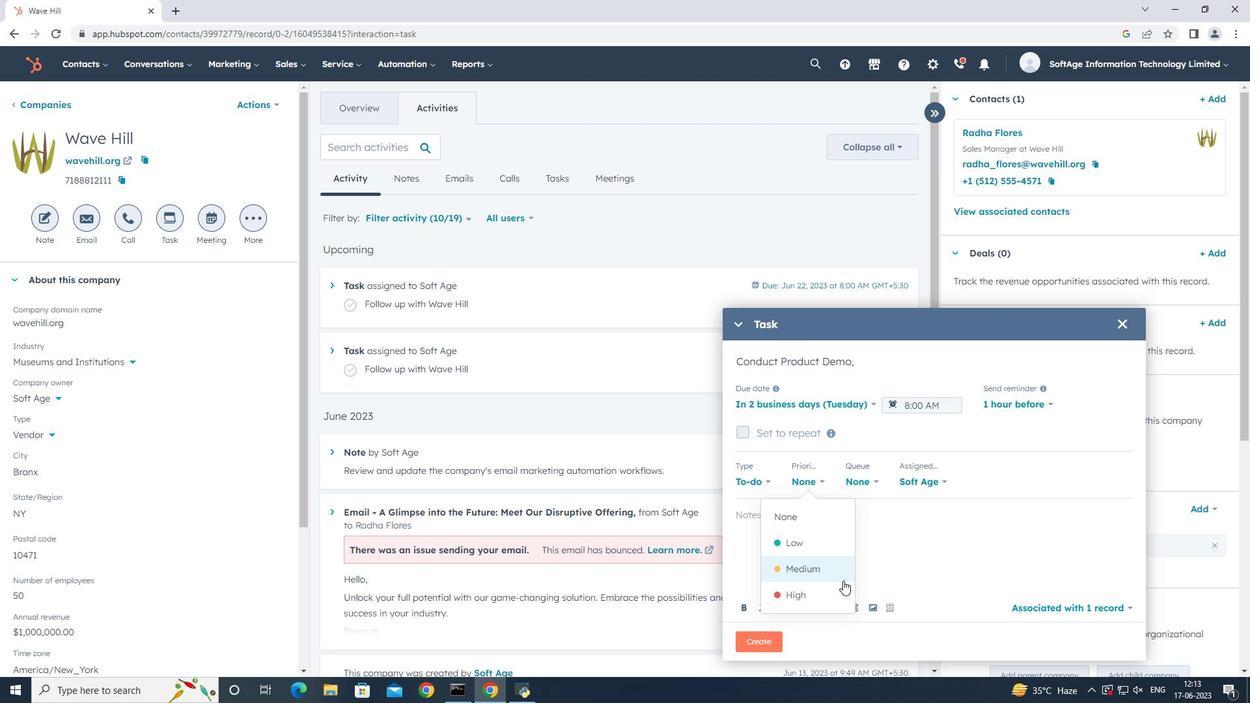 
Action: Mouse pressed left at (837, 590)
Screenshot: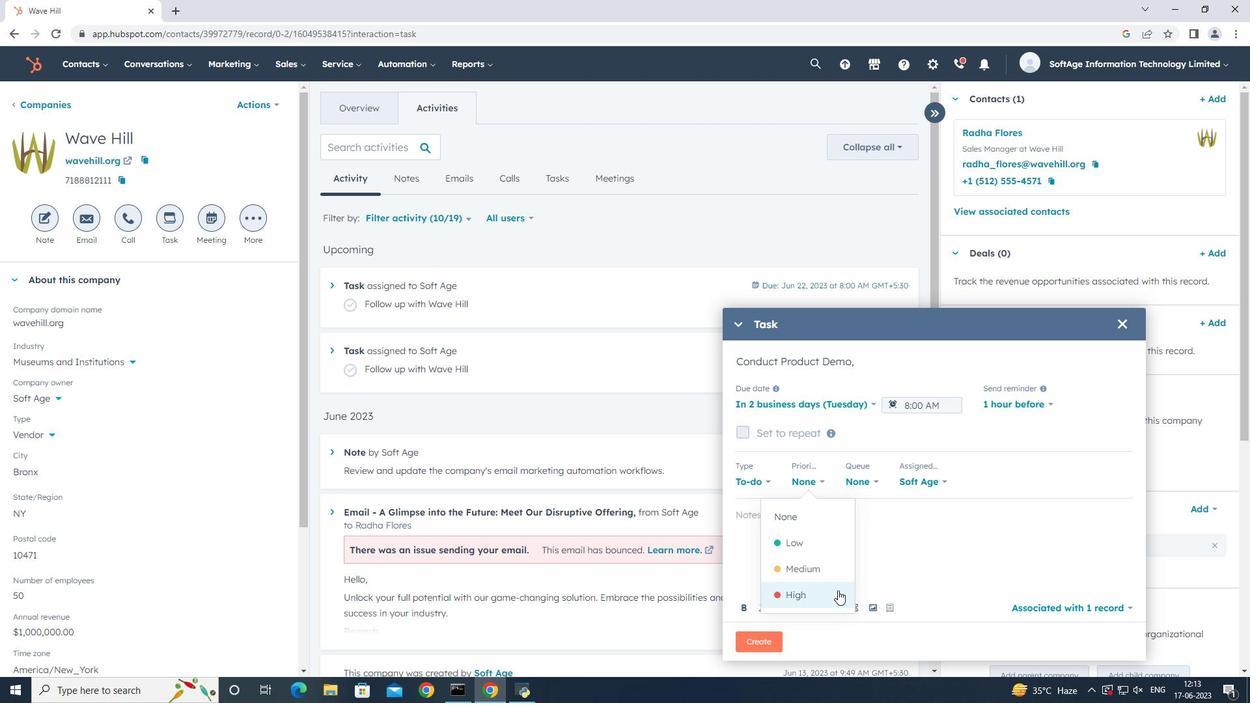 
Action: Mouse moved to (854, 538)
Screenshot: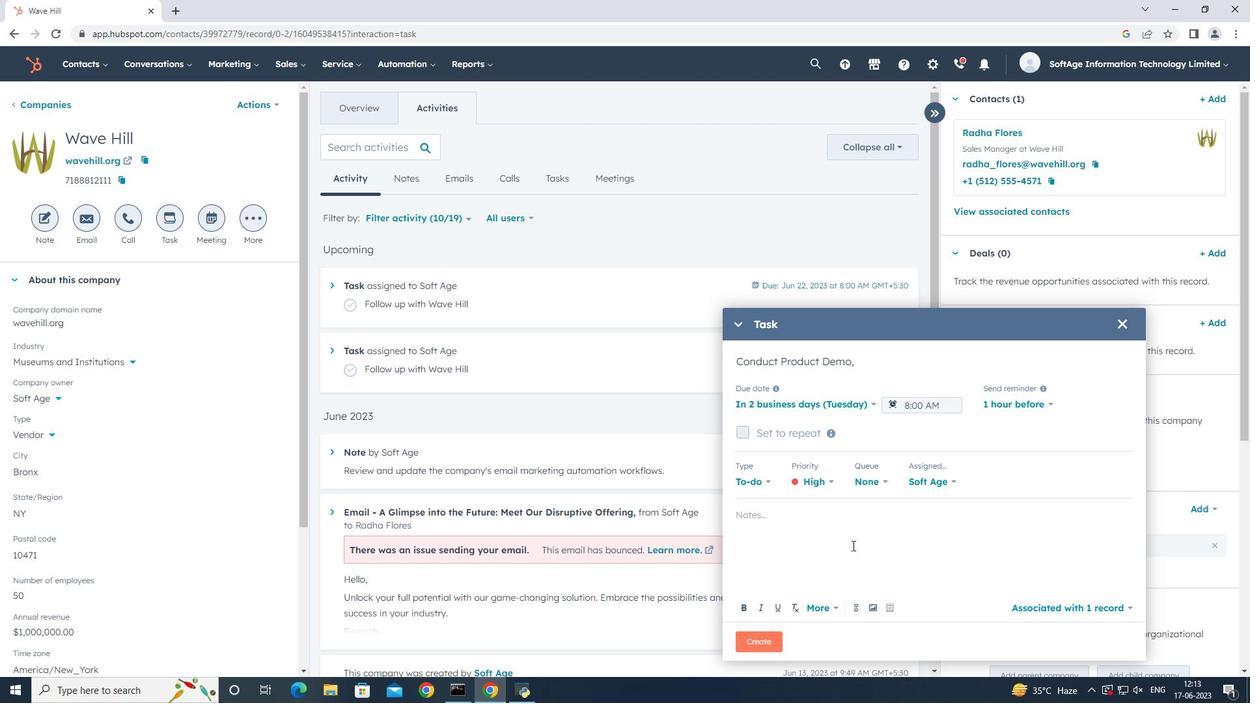 
Action: Mouse pressed left at (854, 538)
Screenshot: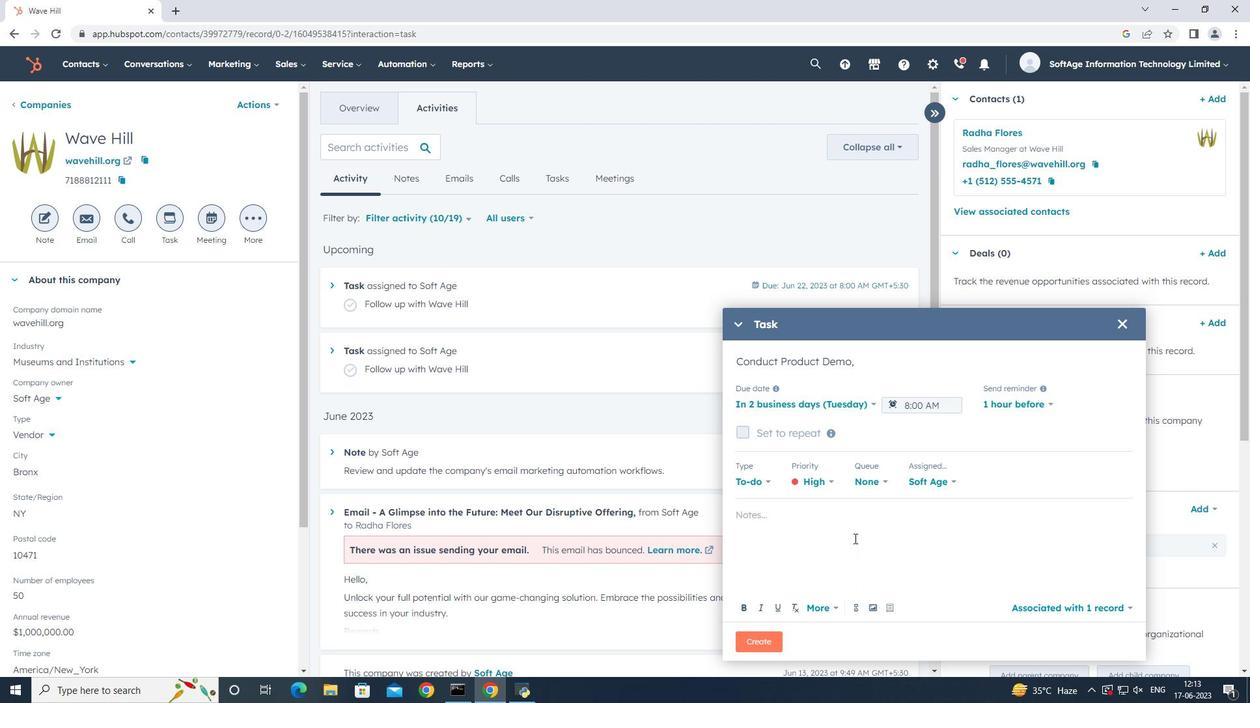 
Action: Mouse moved to (862, 542)
Screenshot: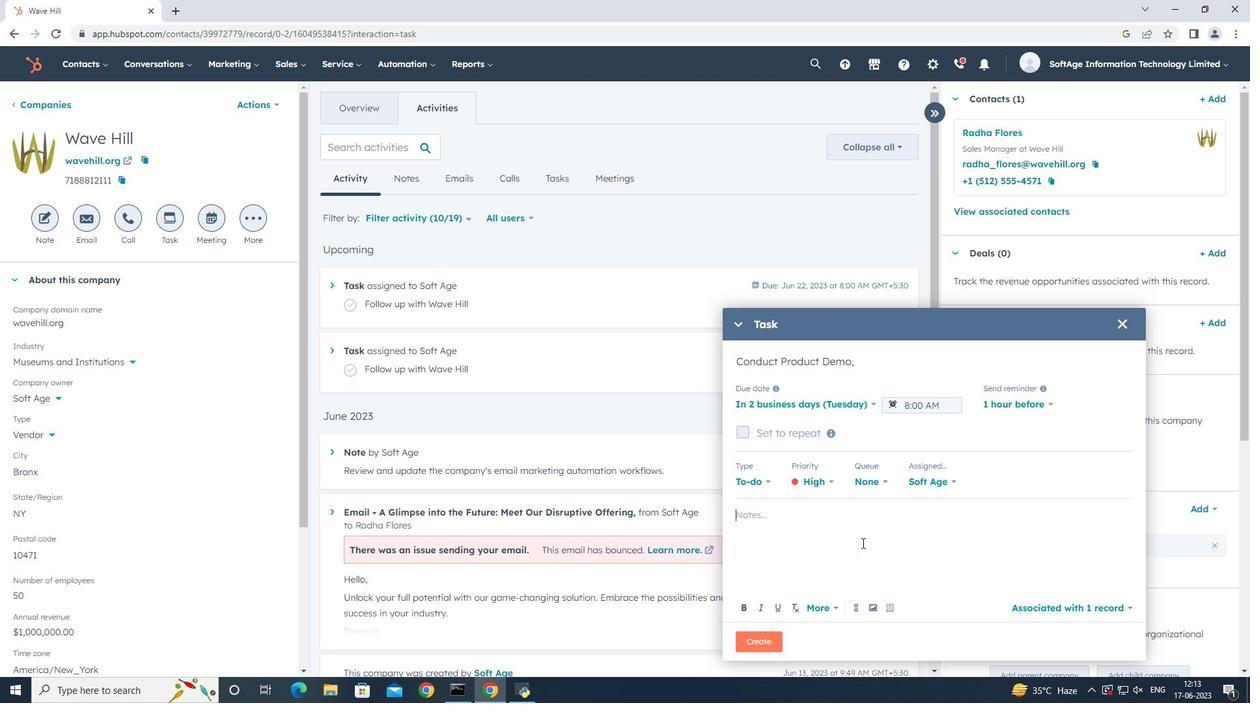 
Action: Key pressed <Key.shift_r>Make<Key.space>sure<Key.space>to<Key.space>mention<Key.space><Key.space><Key.backspace>the<Key.space>limited-time<Key.space>discount<Key.space>offer<Key.space>during<Key.space>the<Key.space>sales<Key.space>call..
Screenshot: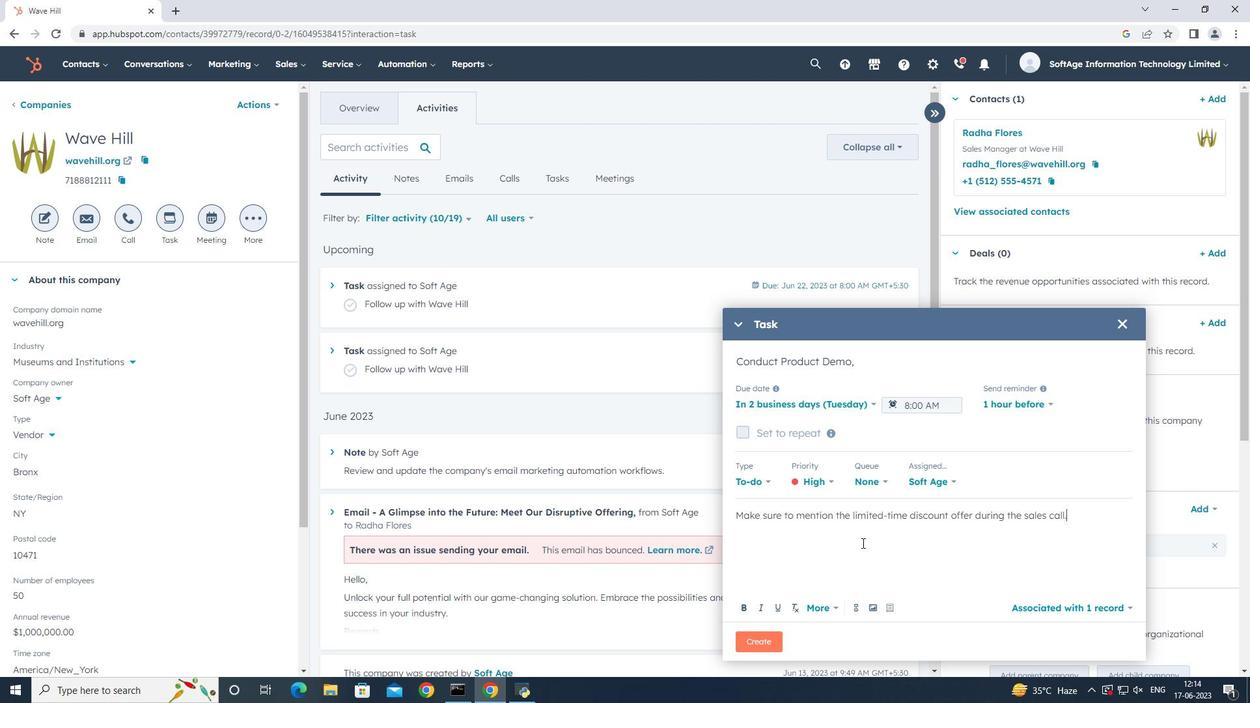 
Action: Mouse moved to (766, 637)
Screenshot: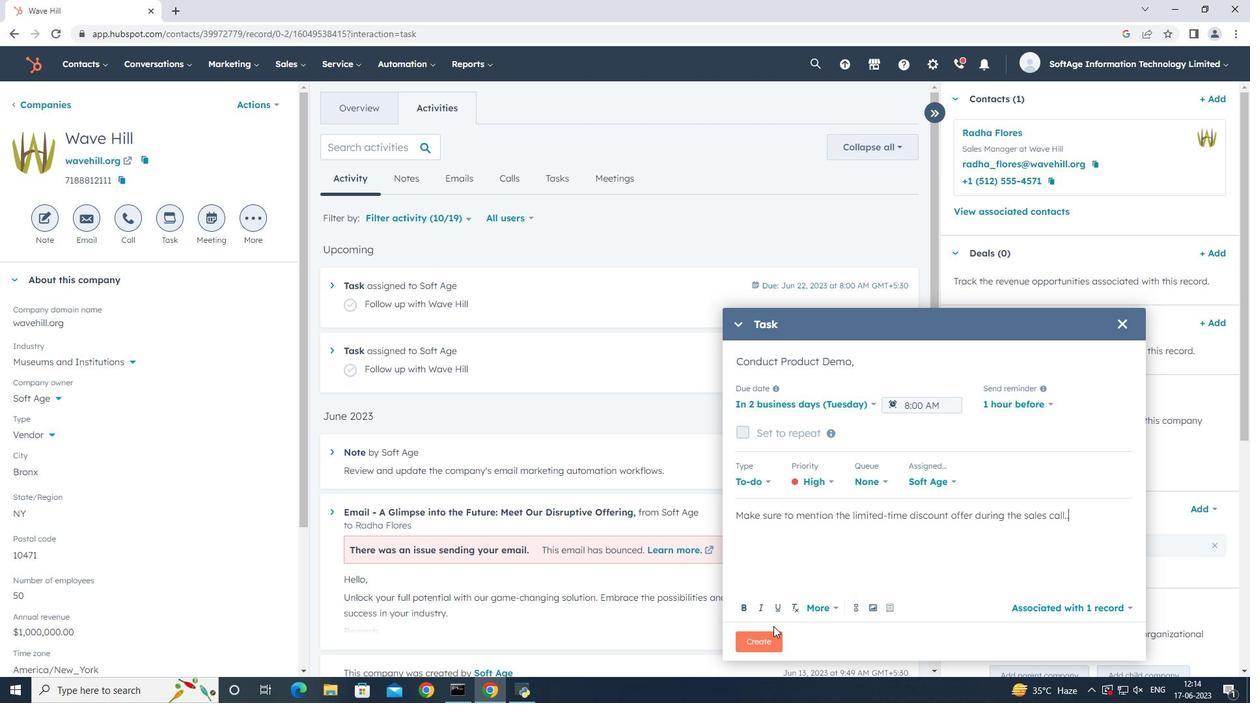 
Action: Mouse pressed left at (766, 637)
Screenshot: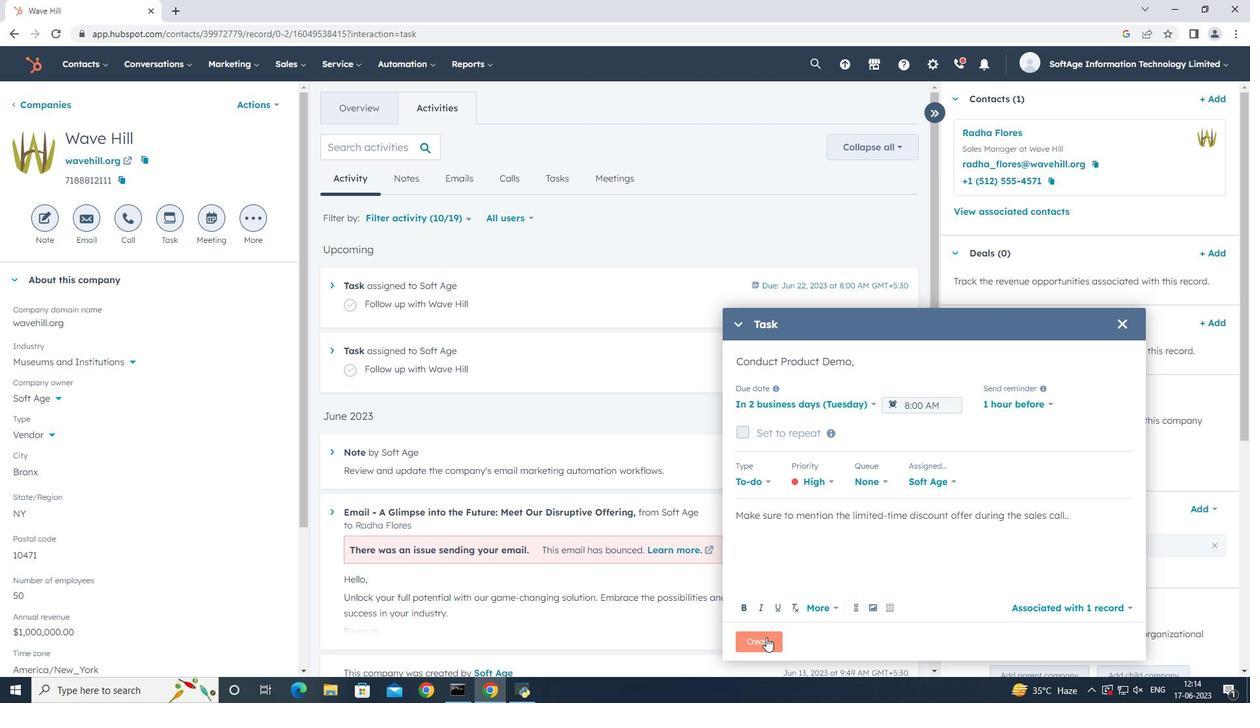 
Action: Mouse moved to (558, 533)
Screenshot: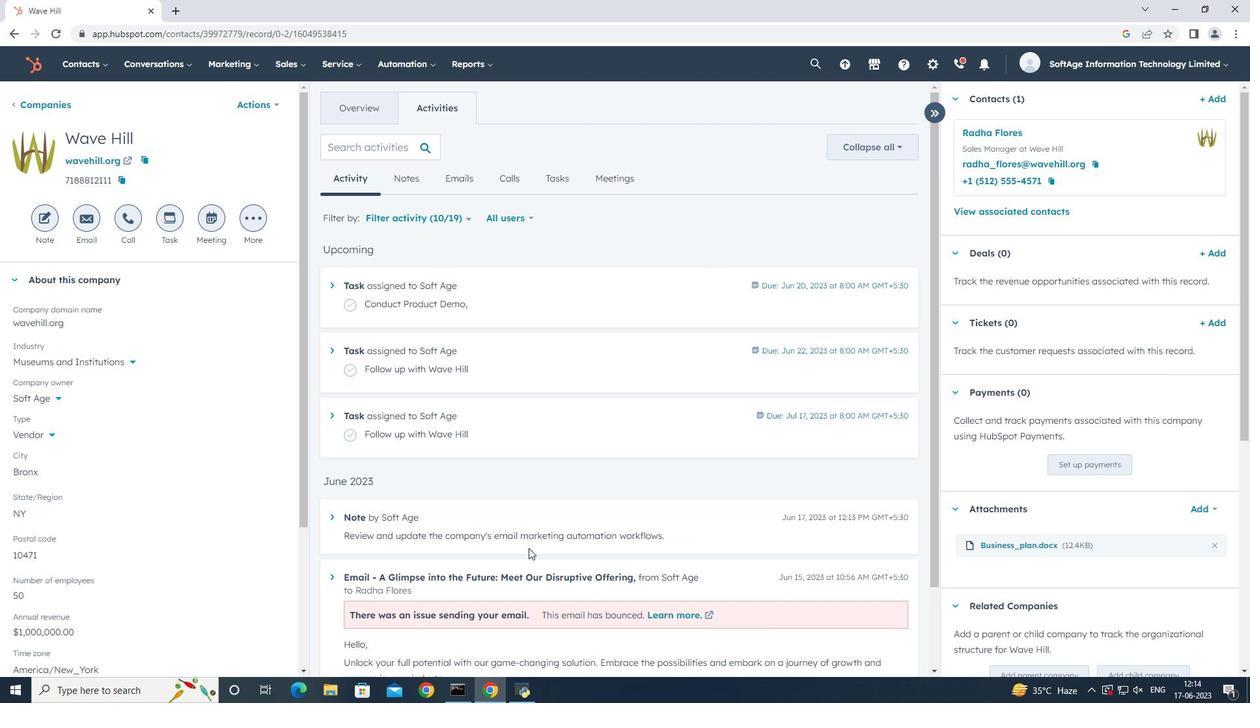 
Action: Mouse scrolled (556, 534) with delta (0, 0)
Screenshot: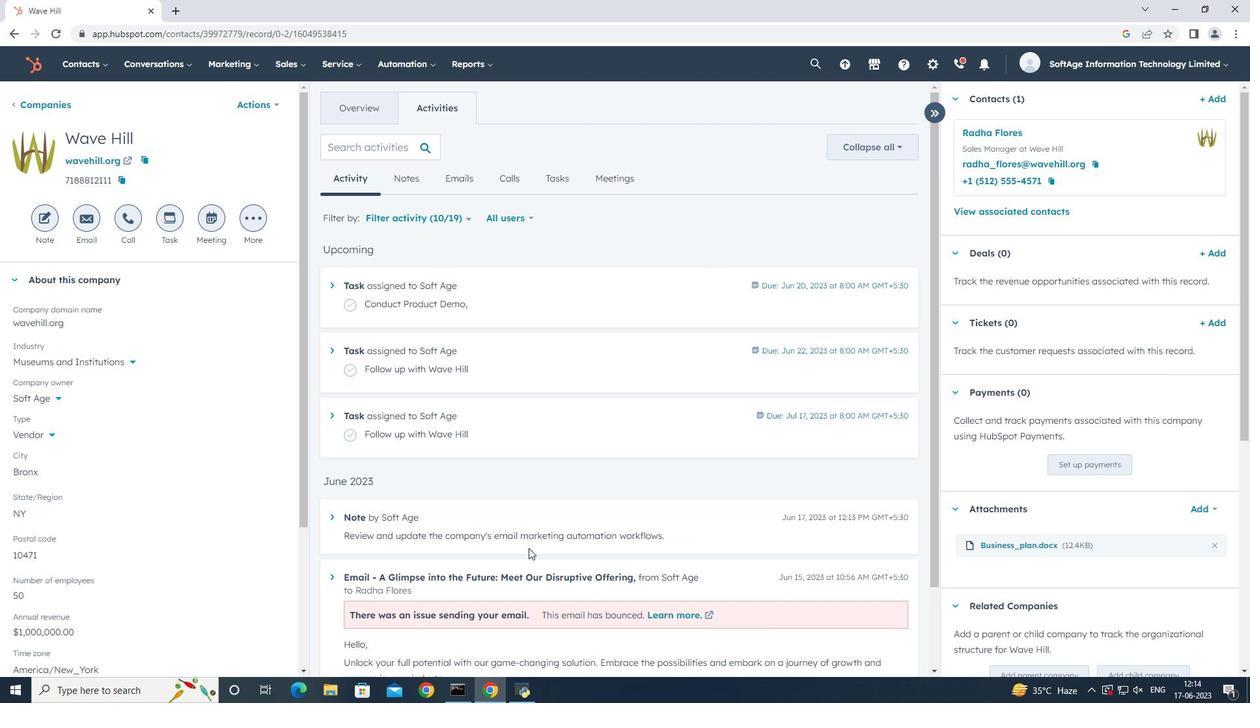 
Action: Mouse moved to (558, 533)
Screenshot: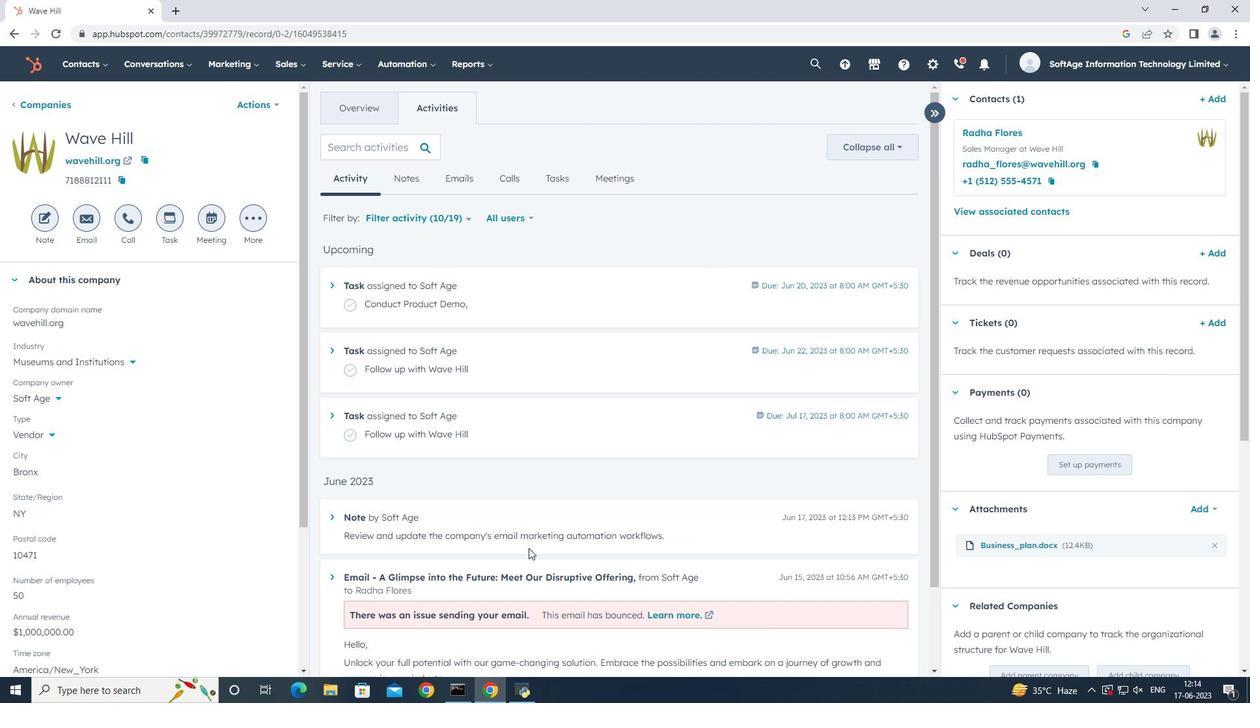 
Action: Mouse scrolled (558, 532) with delta (0, 0)
Screenshot: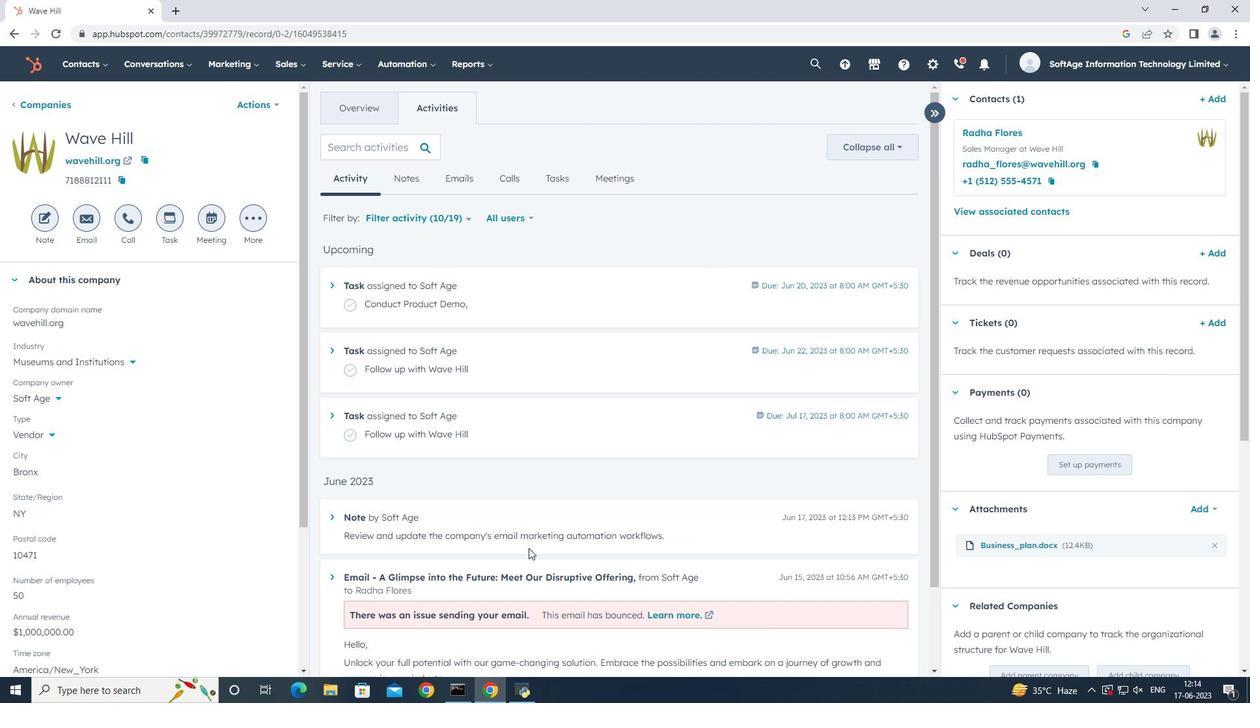 
Action: Mouse scrolled (558, 532) with delta (0, 0)
Screenshot: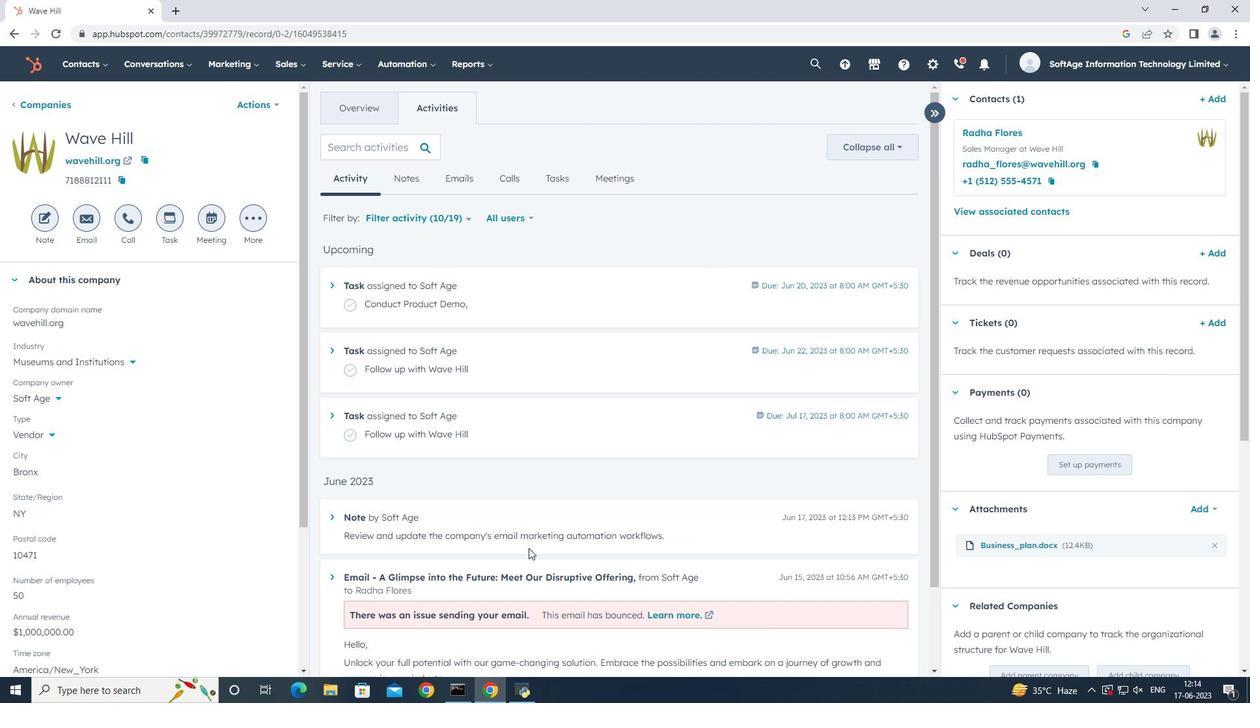 
Action: Mouse scrolled (558, 532) with delta (0, 0)
Screenshot: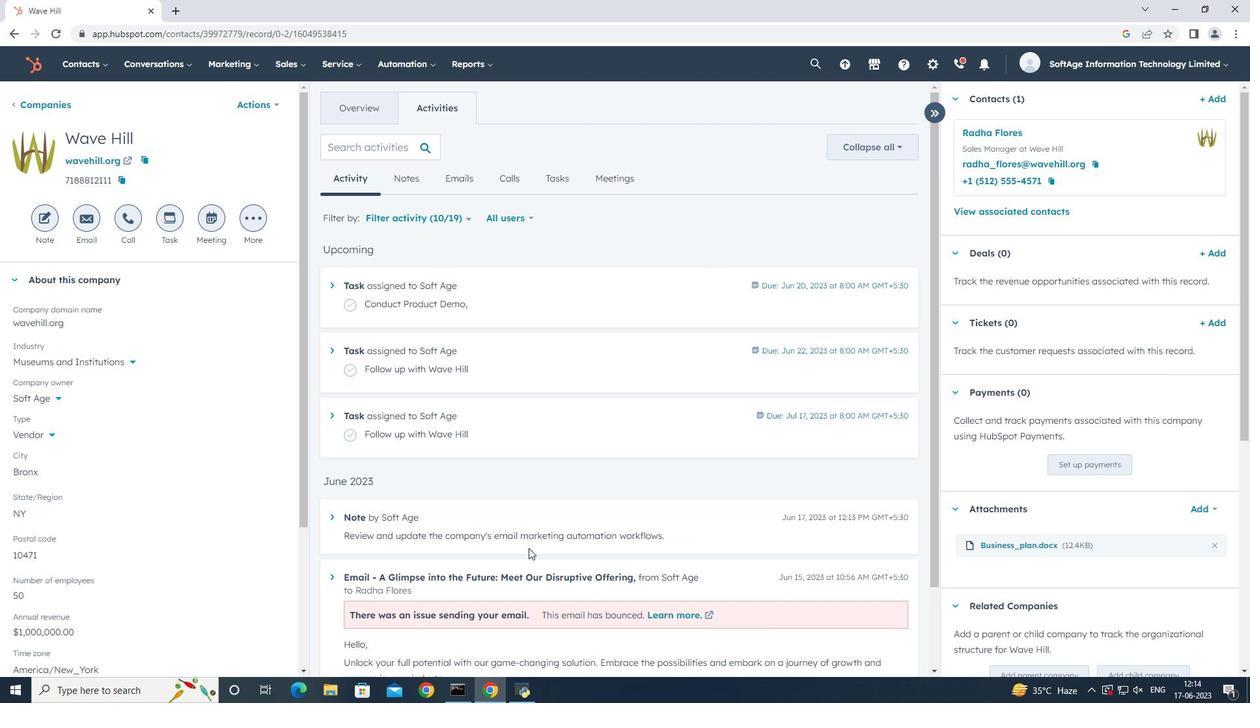 
Action: Mouse scrolled (558, 532) with delta (0, 0)
Screenshot: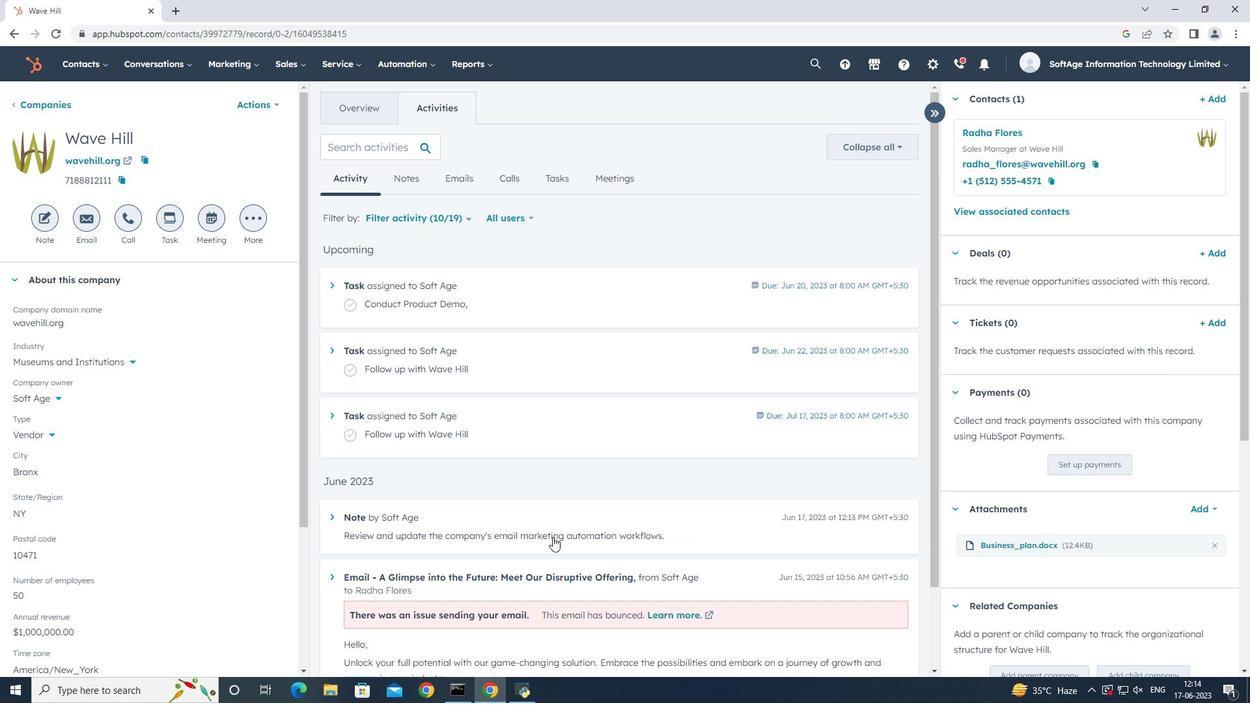
Action: Mouse moved to (720, 590)
Screenshot: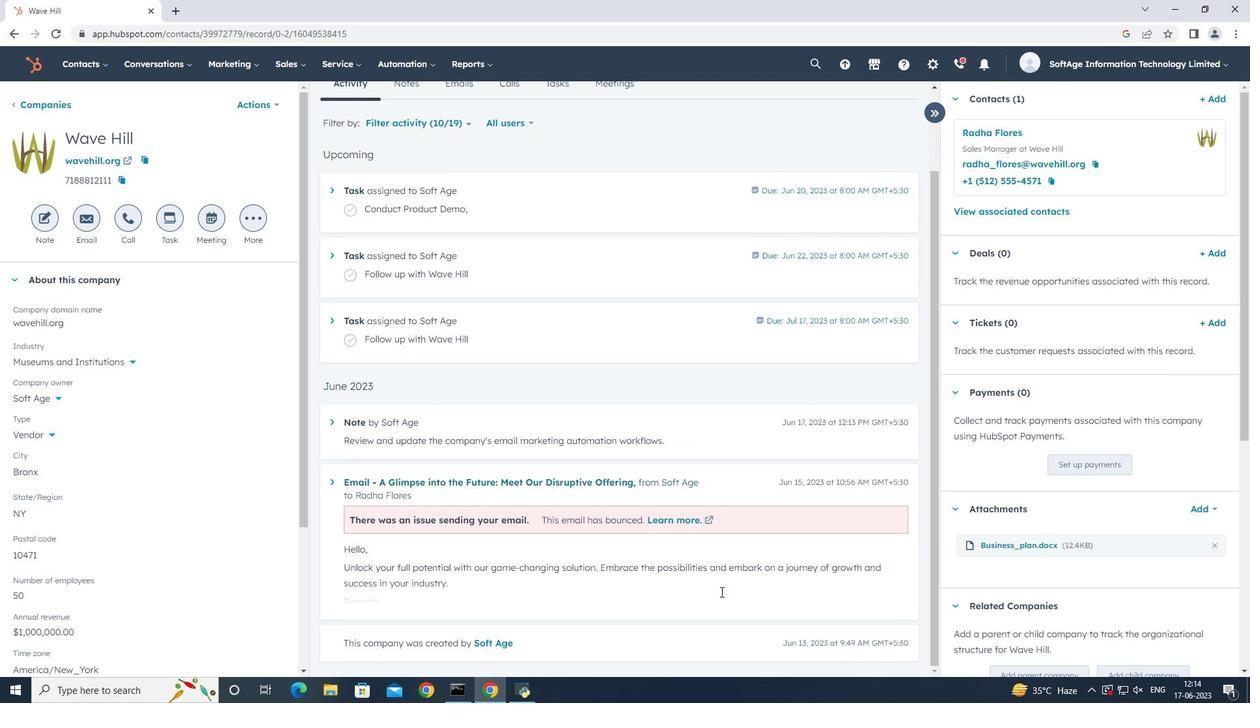 
Action: Mouse scrolled (720, 591) with delta (0, 0)
Screenshot: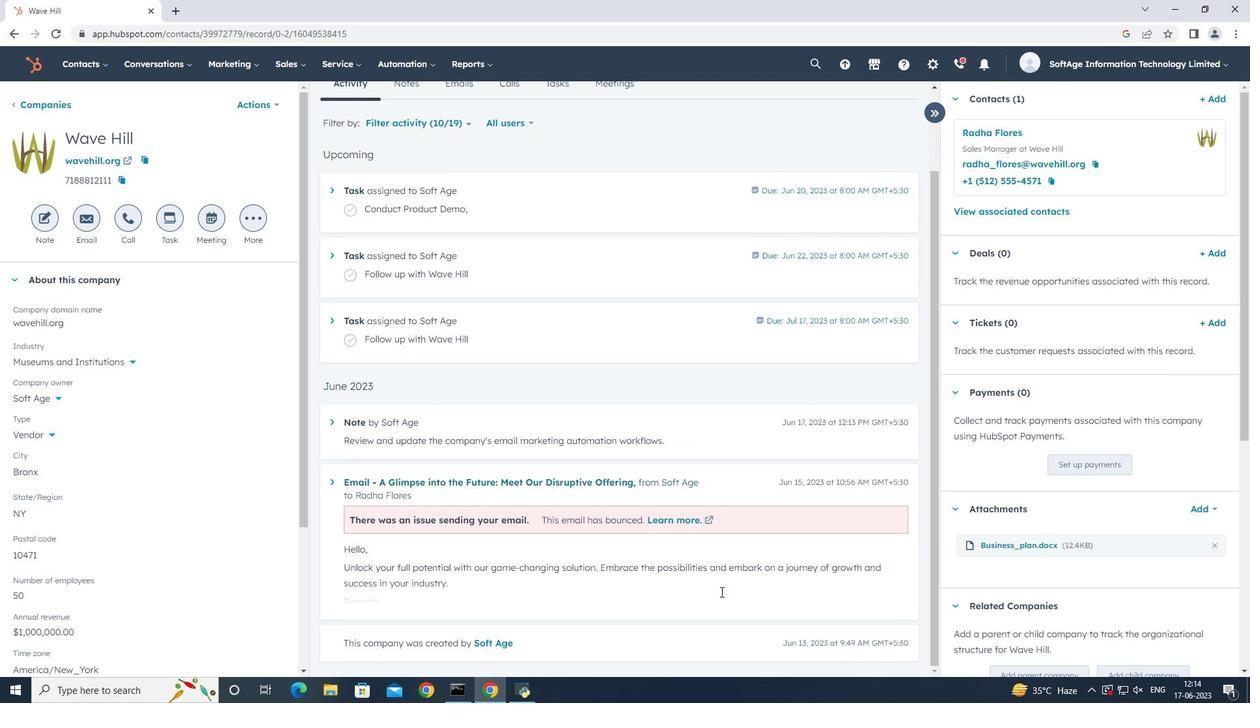
Action: Mouse scrolled (720, 591) with delta (0, 0)
Screenshot: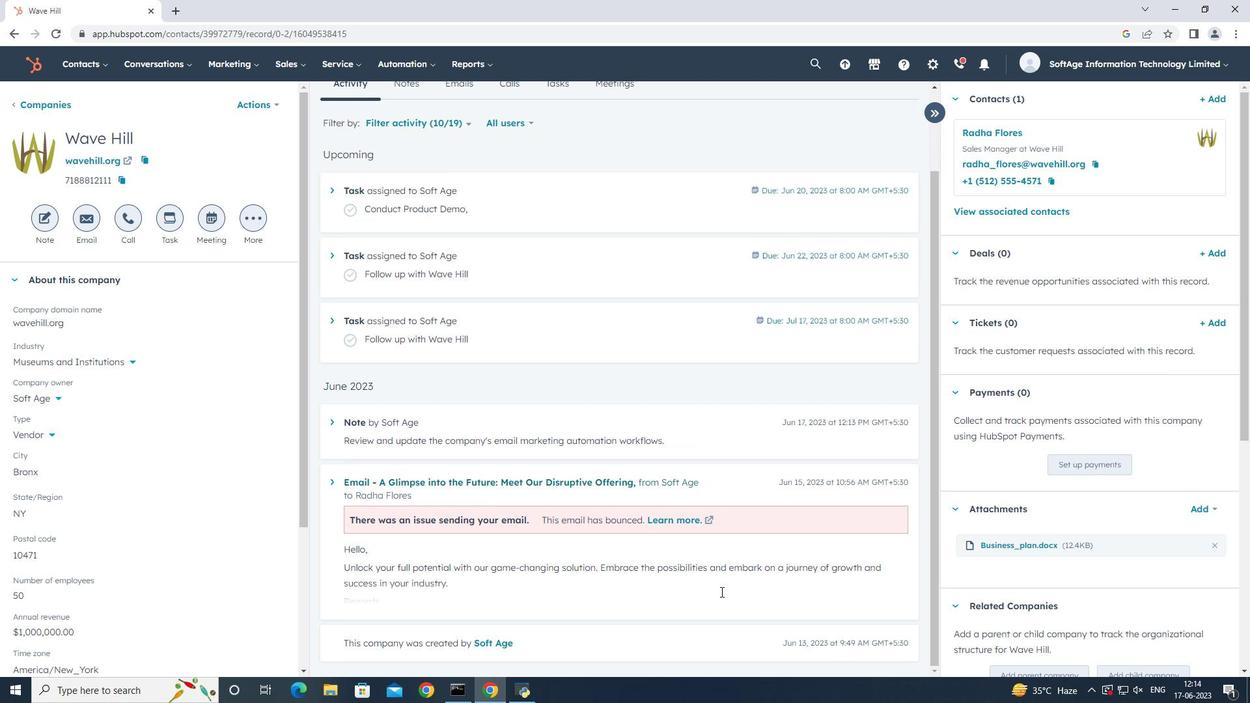 
Action: Mouse scrolled (720, 591) with delta (0, 0)
Screenshot: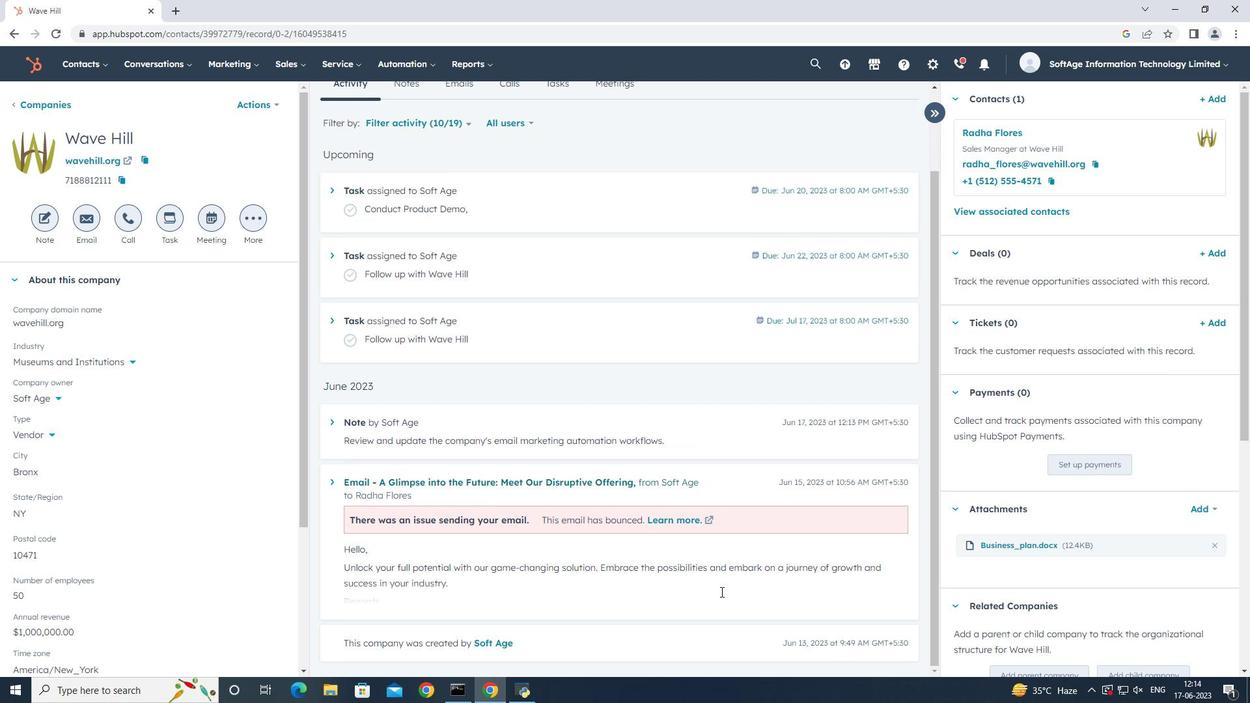 
Action: Mouse scrolled (720, 591) with delta (0, 0)
Screenshot: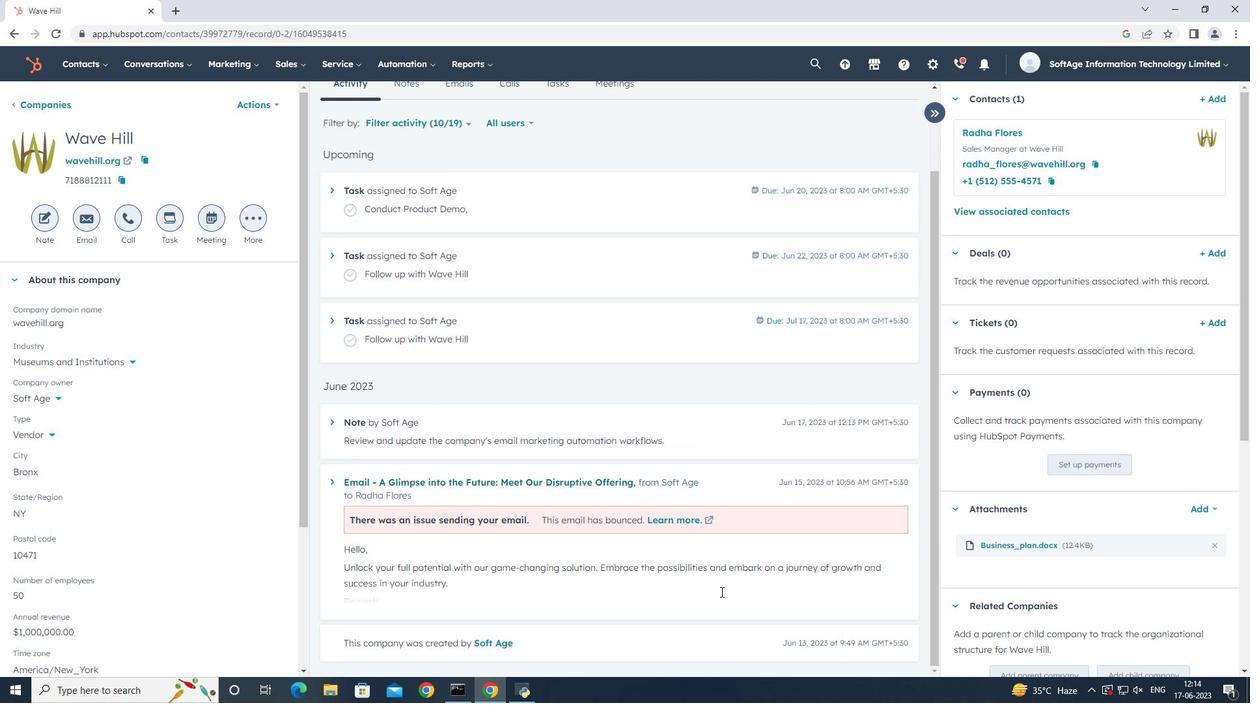 
